 Task: Explore upcoming open houses in Coeur d'Alene, Idaho, to visit properties with a backyard pool or a home theater, and take note of the views from each property.
Action: Mouse moved to (293, 187)
Screenshot: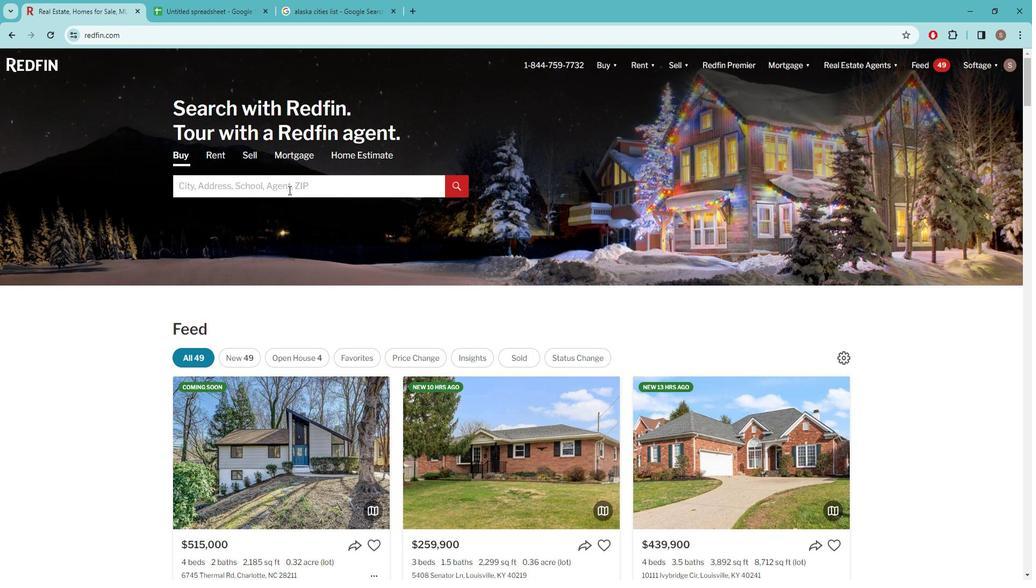 
Action: Mouse pressed left at (293, 187)
Screenshot: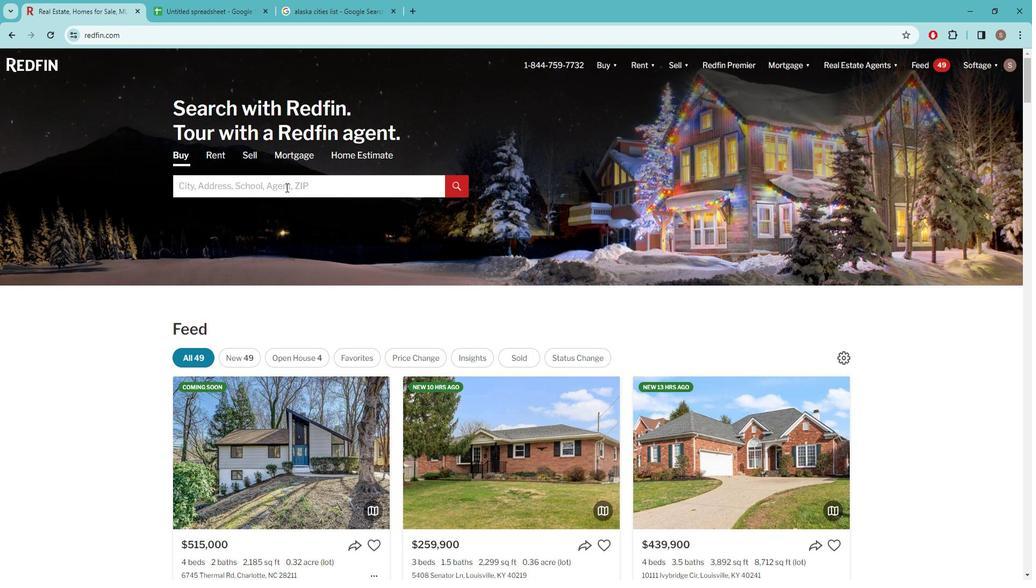 
Action: Key pressed c<Key.caps_lock>OEUR<Key.space>D'<Key.caps_lock>a<Key.caps_lock>
Screenshot: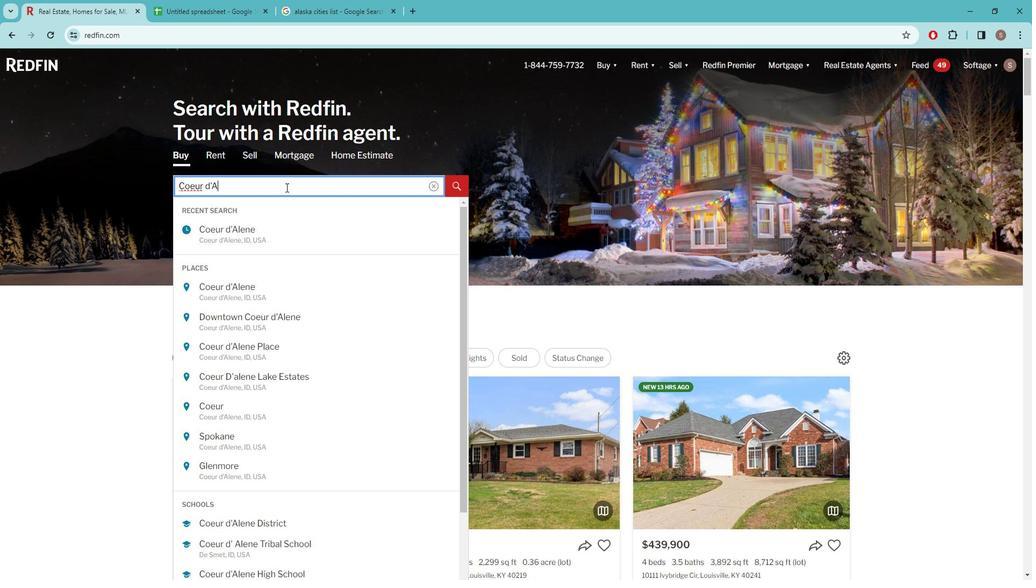 
Action: Mouse moved to (282, 232)
Screenshot: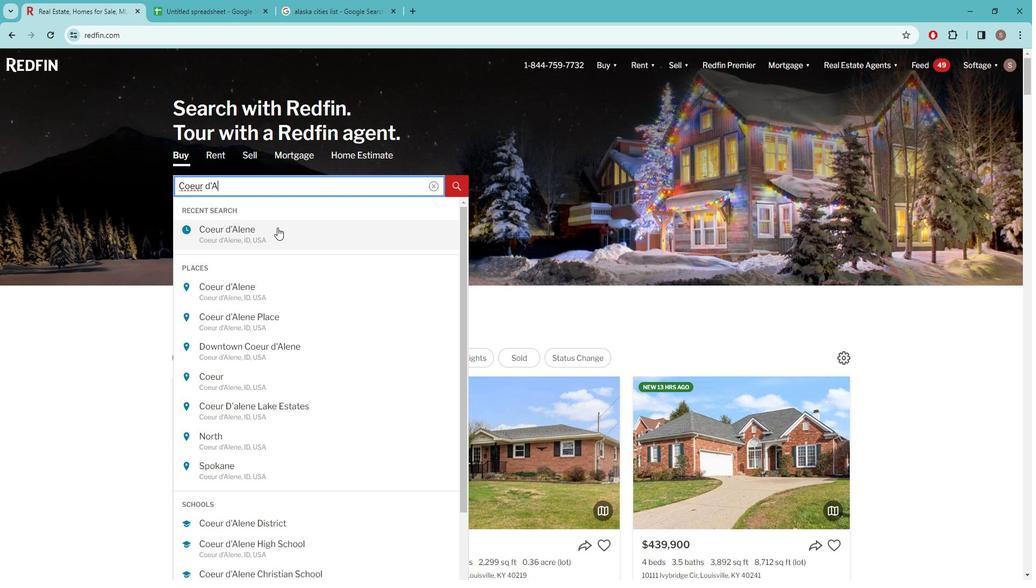 
Action: Mouse pressed left at (282, 232)
Screenshot: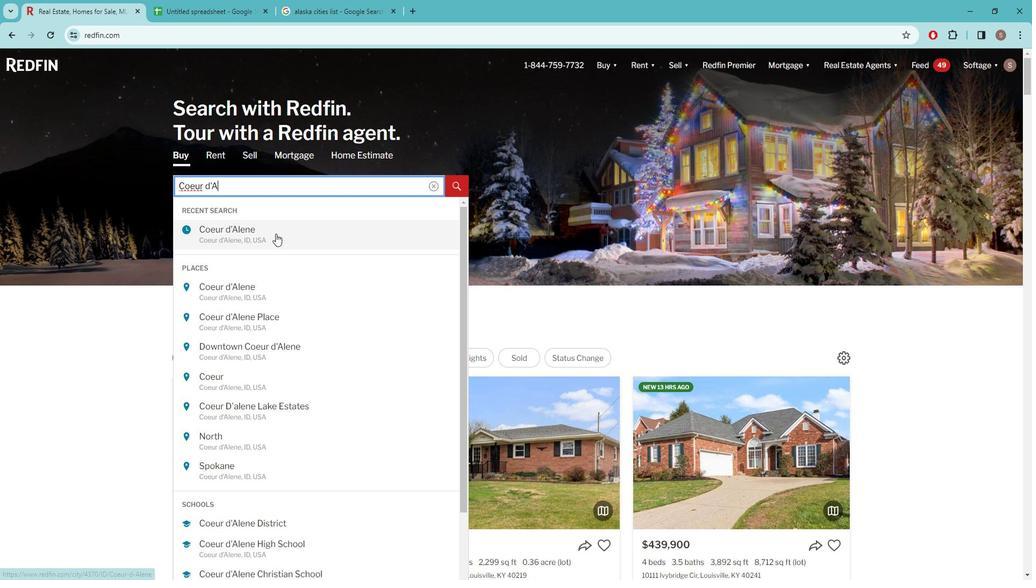 
Action: Mouse moved to (907, 136)
Screenshot: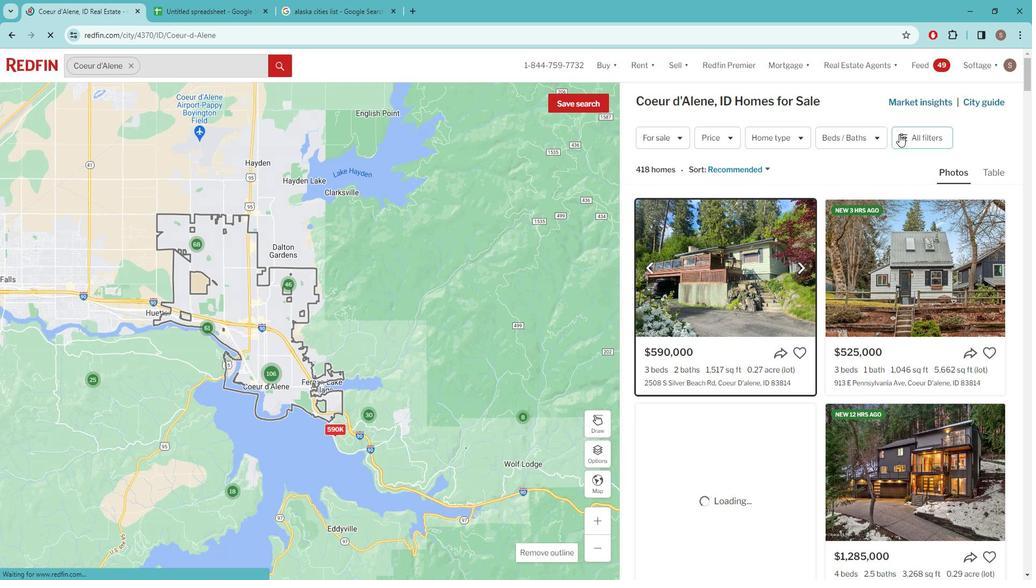 
Action: Mouse pressed left at (907, 136)
Screenshot: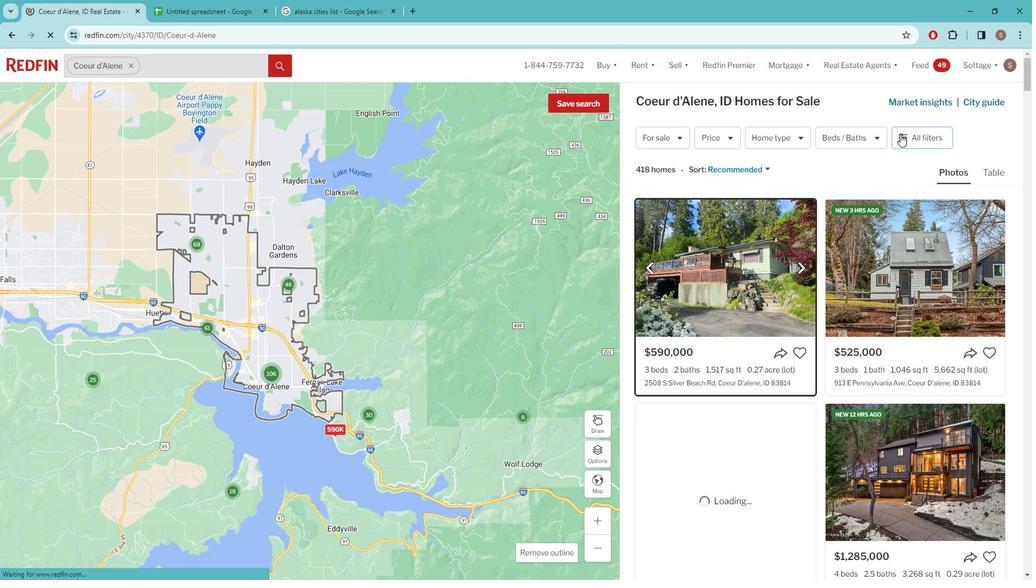 
Action: Mouse pressed left at (907, 136)
Screenshot: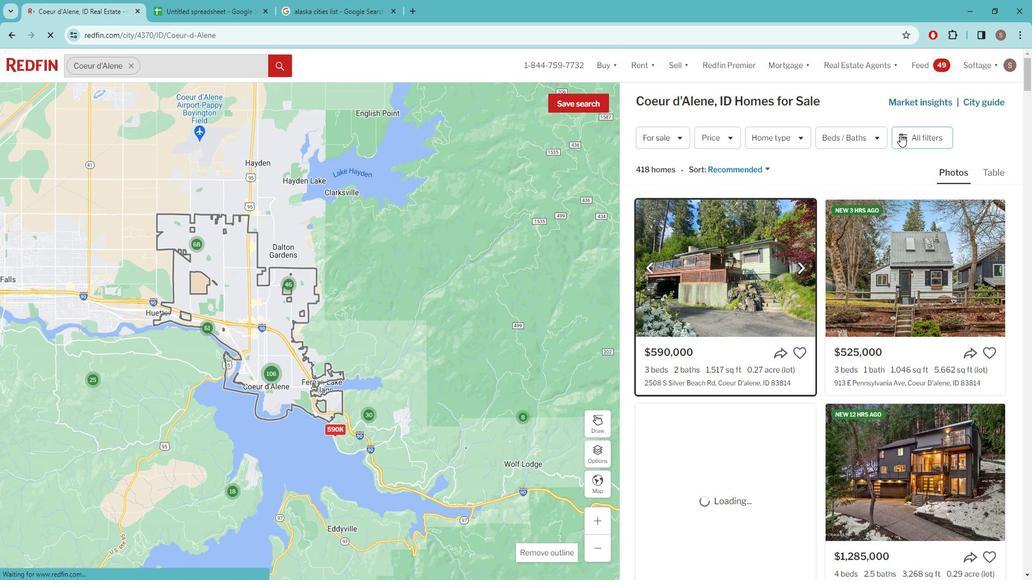 
Action: Mouse pressed left at (907, 136)
Screenshot: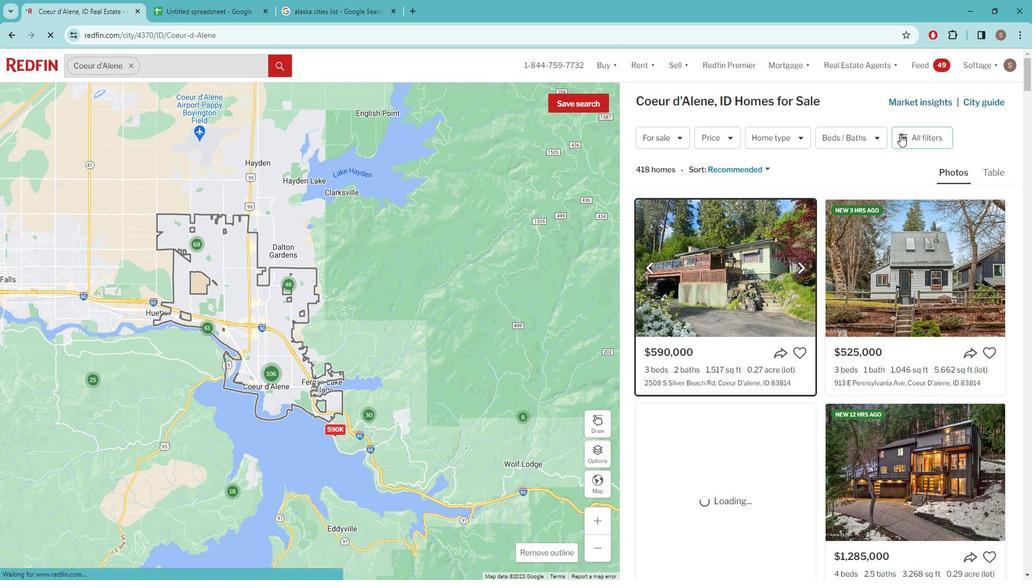 
Action: Mouse moved to (914, 136)
Screenshot: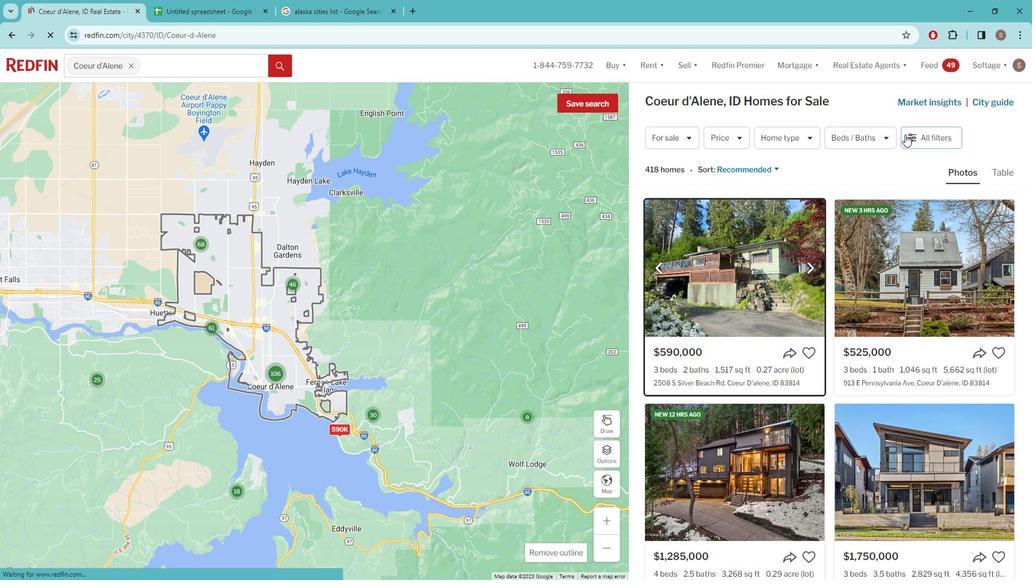 
Action: Mouse pressed left at (914, 136)
Screenshot: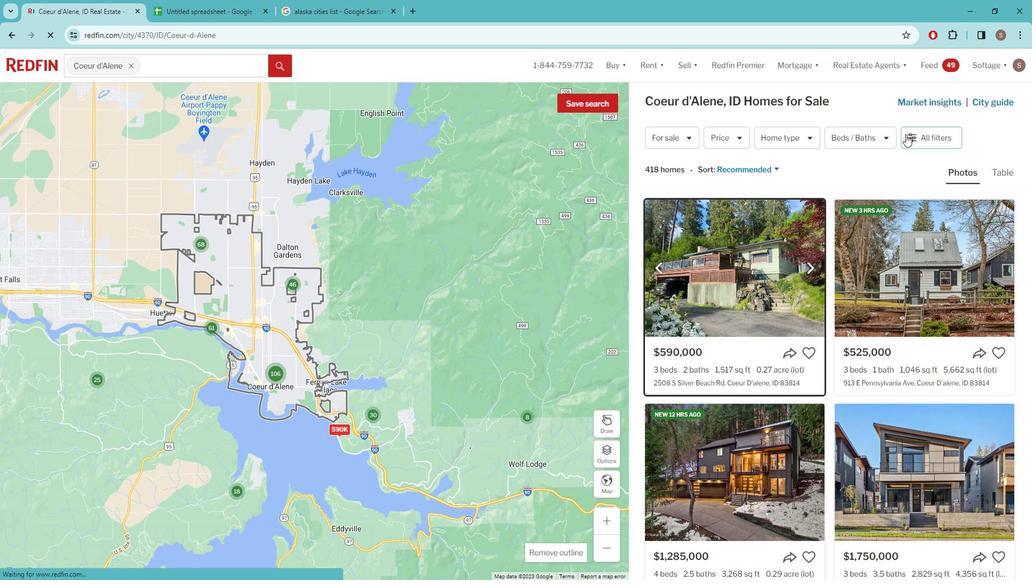 
Action: Mouse moved to (915, 136)
Screenshot: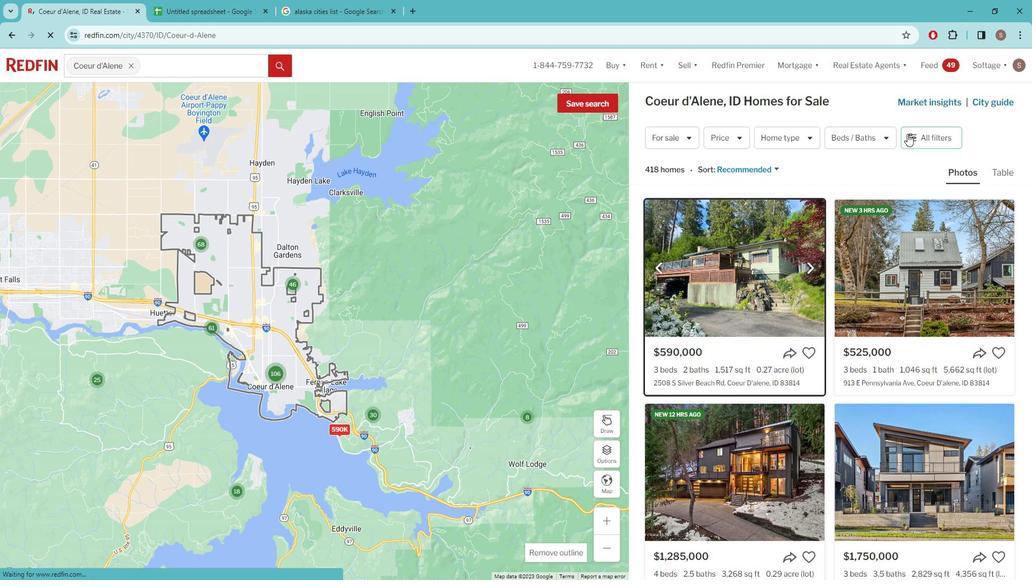 
Action: Mouse pressed left at (915, 136)
Screenshot: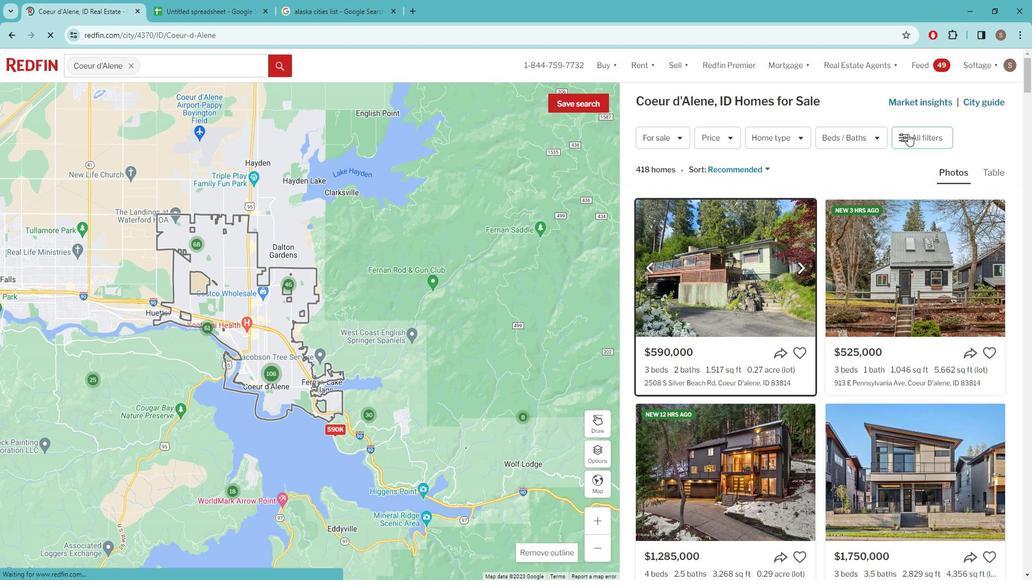 
Action: Mouse moved to (895, 168)
Screenshot: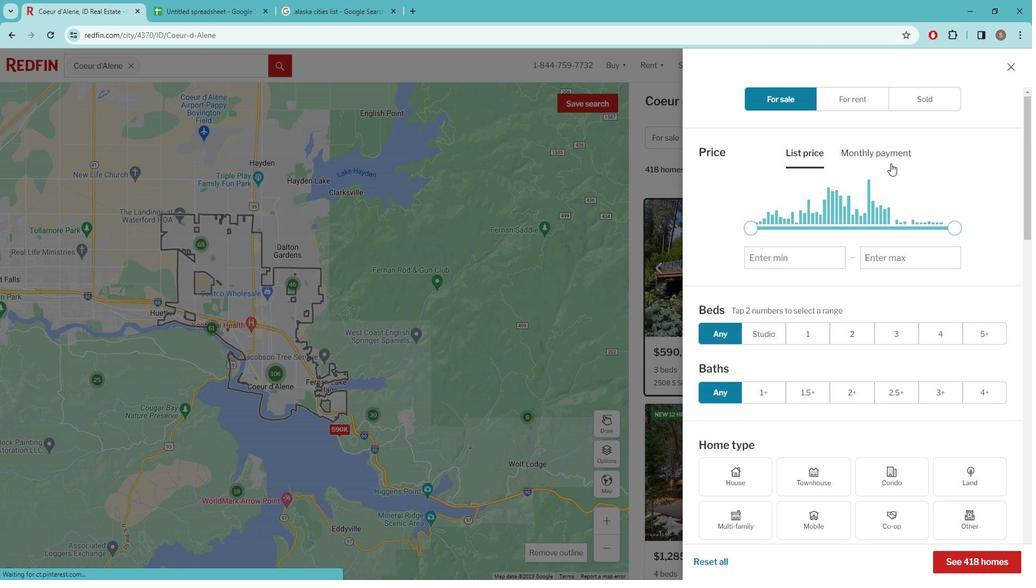 
Action: Mouse scrolled (895, 167) with delta (0, 0)
Screenshot: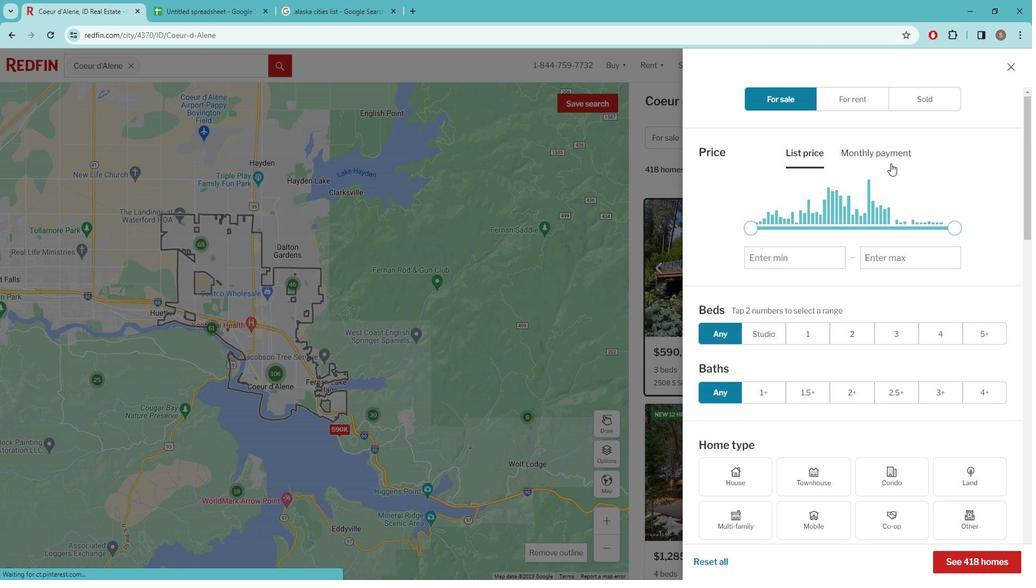
Action: Mouse moved to (894, 168)
Screenshot: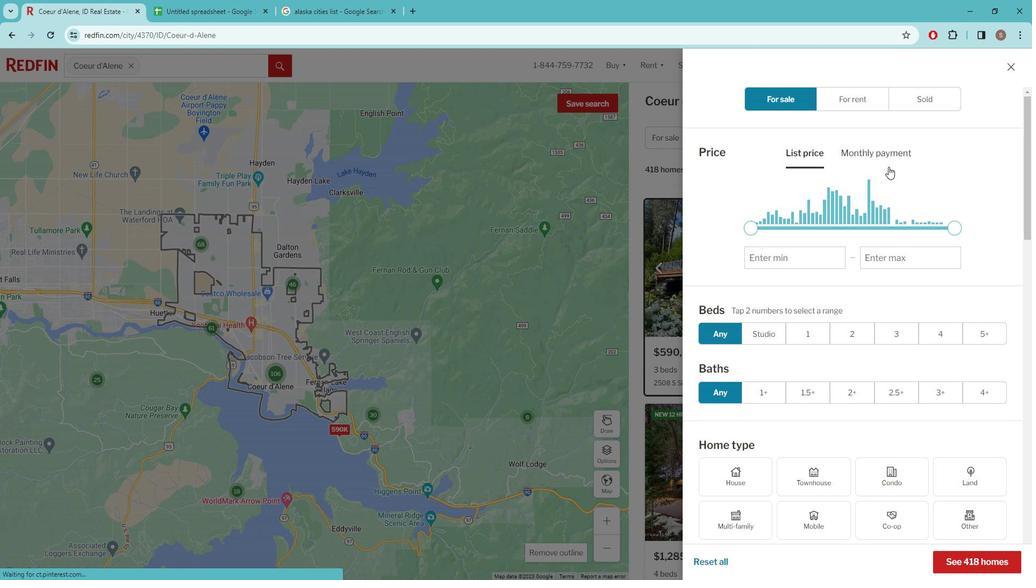 
Action: Mouse scrolled (894, 168) with delta (0, 0)
Screenshot: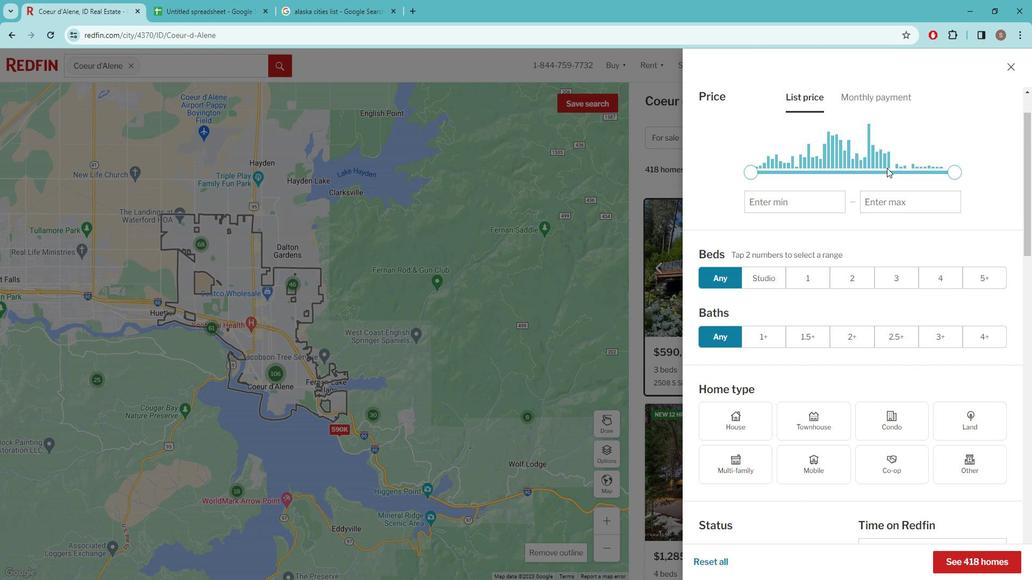 
Action: Mouse moved to (884, 180)
Screenshot: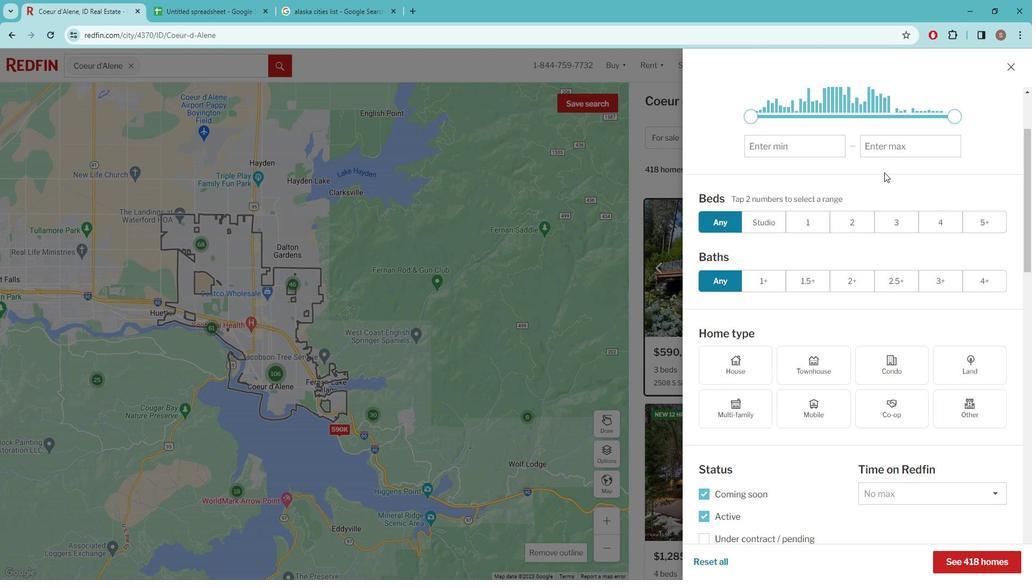 
Action: Mouse scrolled (884, 180) with delta (0, 0)
Screenshot: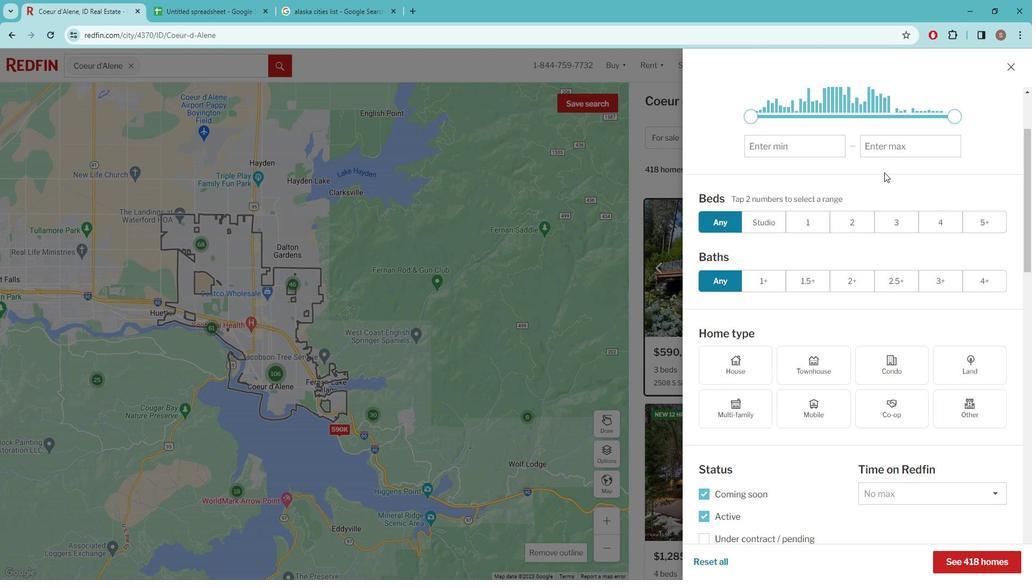 
Action: Mouse moved to (881, 183)
Screenshot: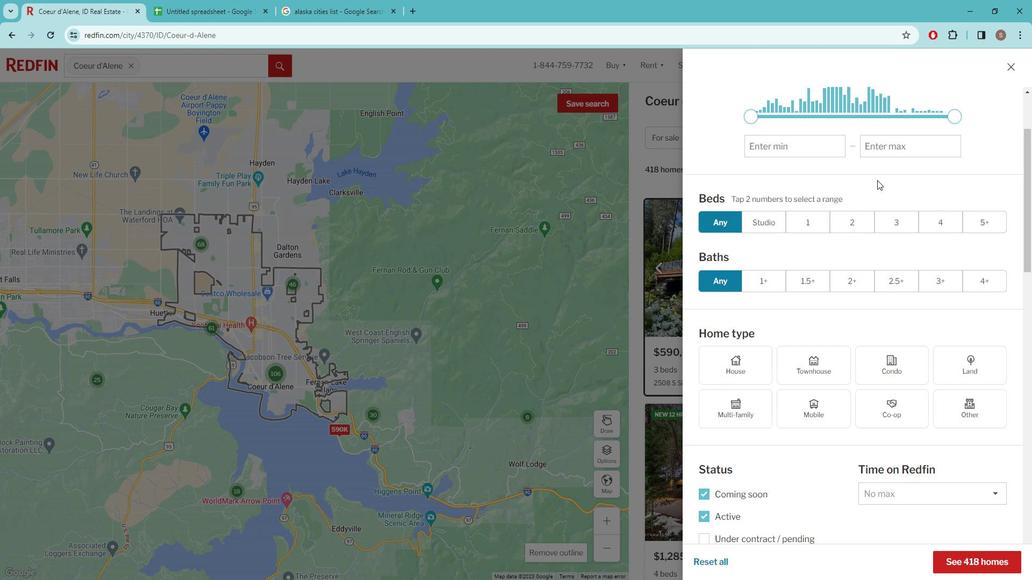 
Action: Mouse scrolled (881, 183) with delta (0, 0)
Screenshot: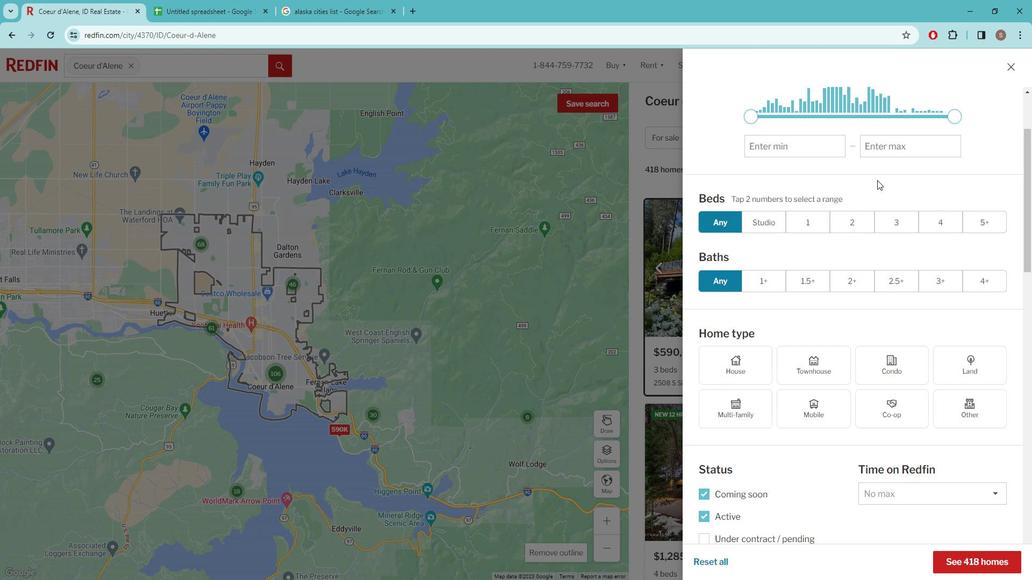 
Action: Mouse moved to (830, 226)
Screenshot: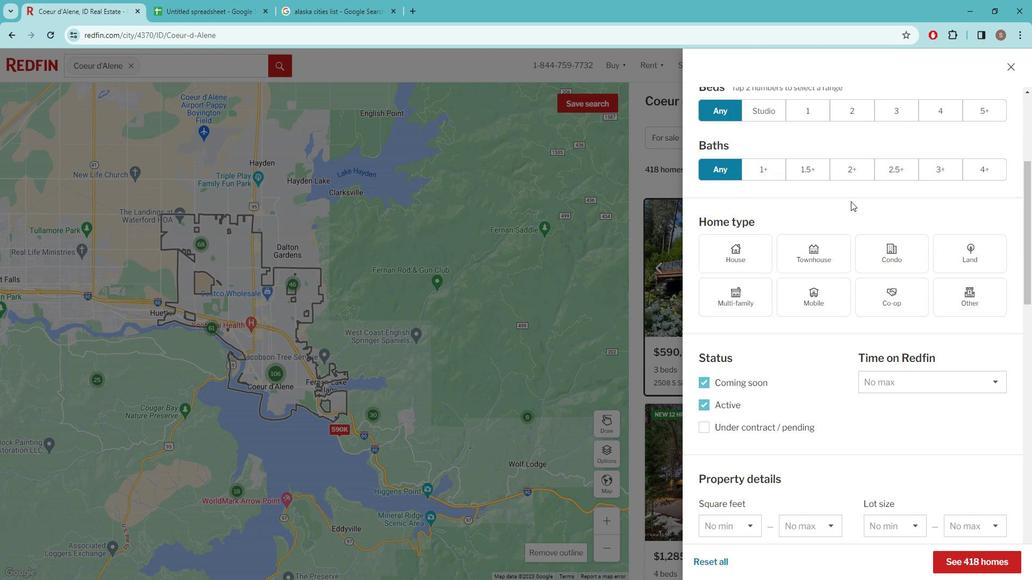 
Action: Mouse scrolled (830, 226) with delta (0, 0)
Screenshot: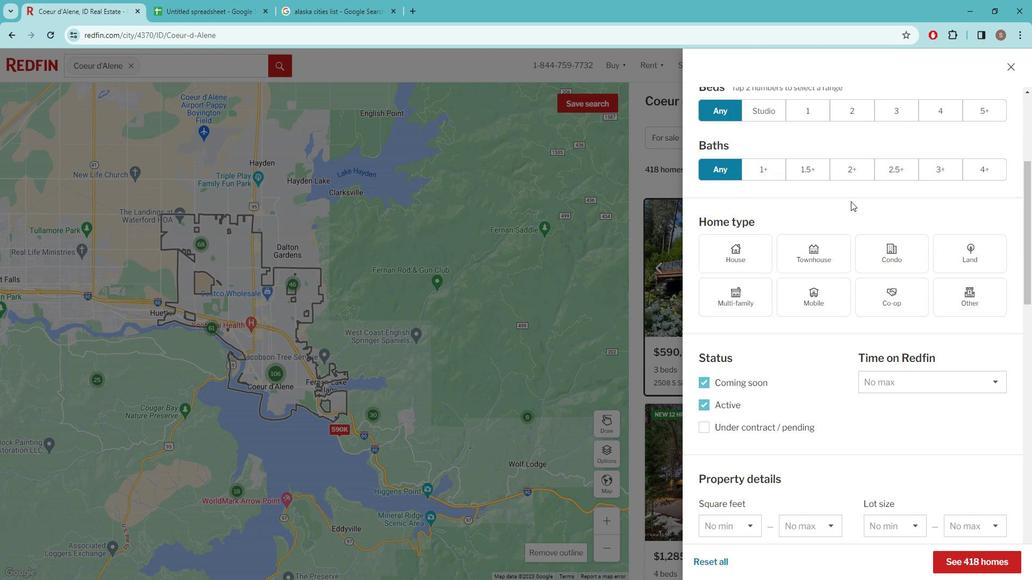 
Action: Mouse moved to (829, 229)
Screenshot: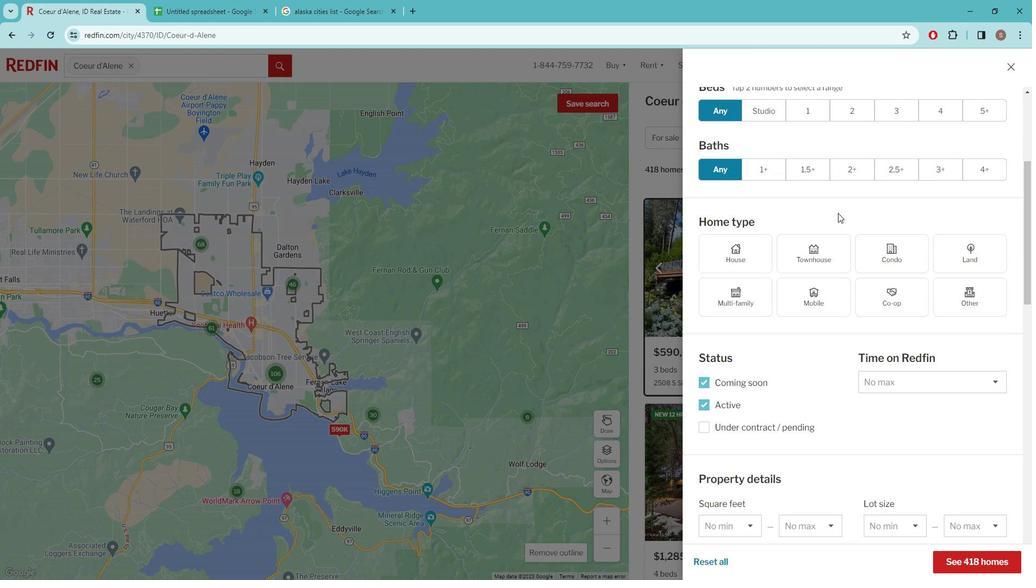 
Action: Mouse scrolled (829, 228) with delta (0, 0)
Screenshot: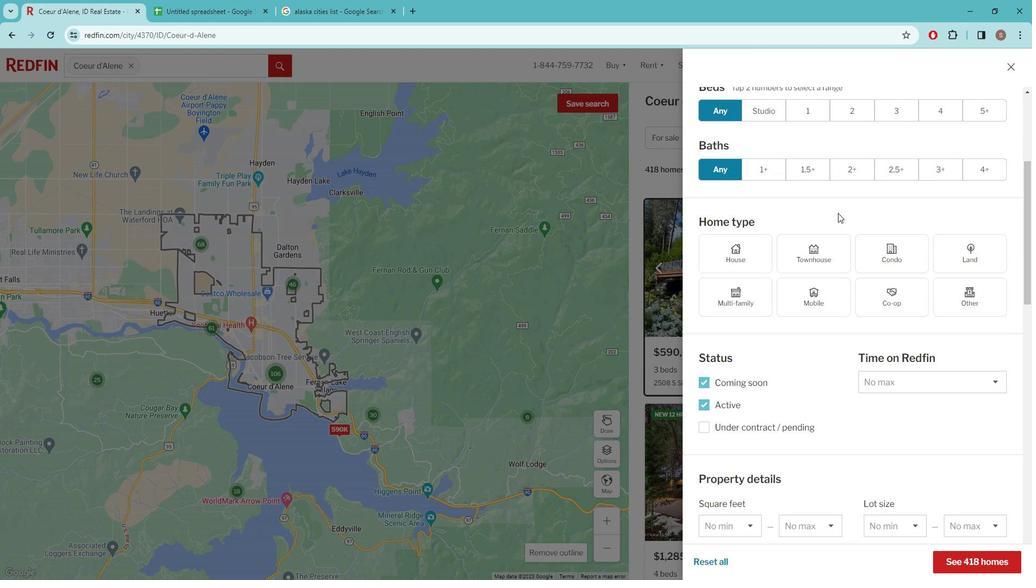 
Action: Mouse moved to (758, 272)
Screenshot: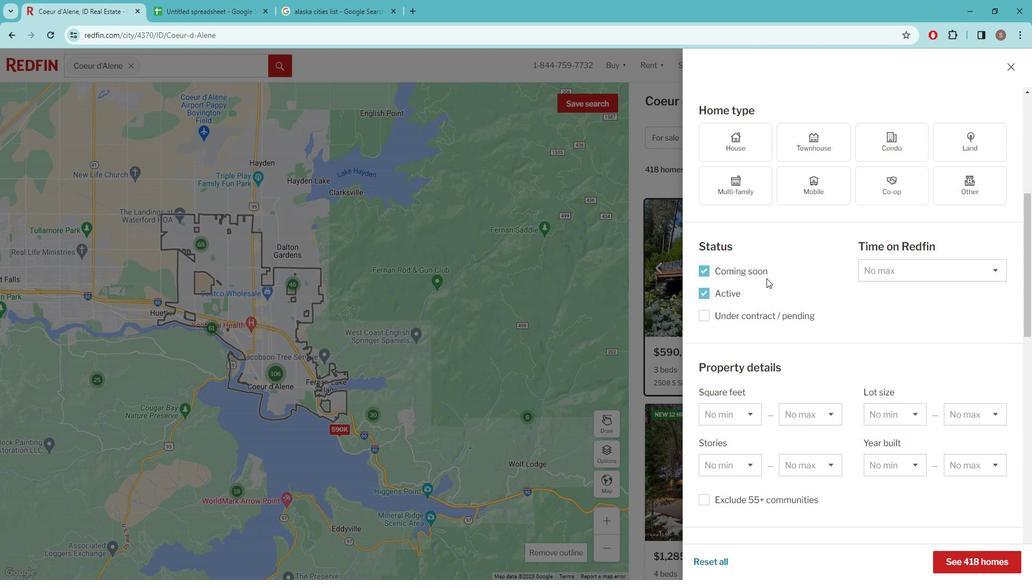 
Action: Mouse pressed left at (758, 272)
Screenshot: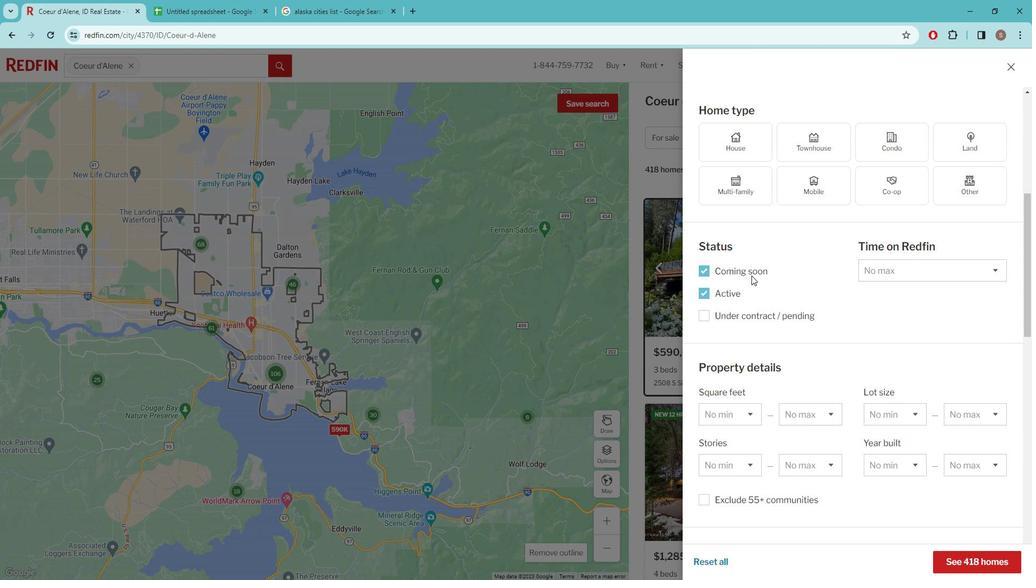 
Action: Mouse pressed left at (758, 272)
Screenshot: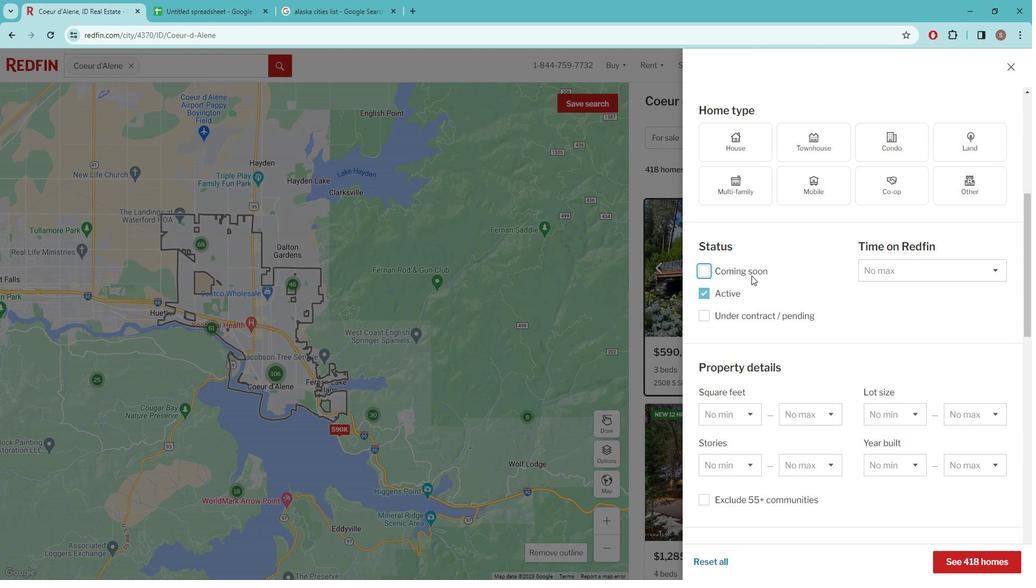 
Action: Mouse scrolled (758, 272) with delta (0, 0)
Screenshot: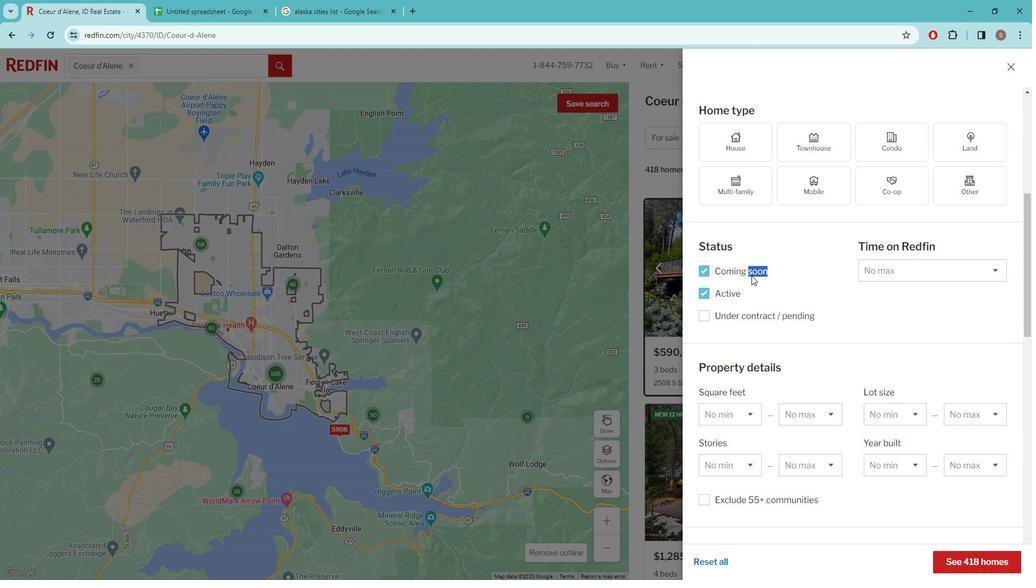 
Action: Mouse scrolled (758, 272) with delta (0, 0)
Screenshot: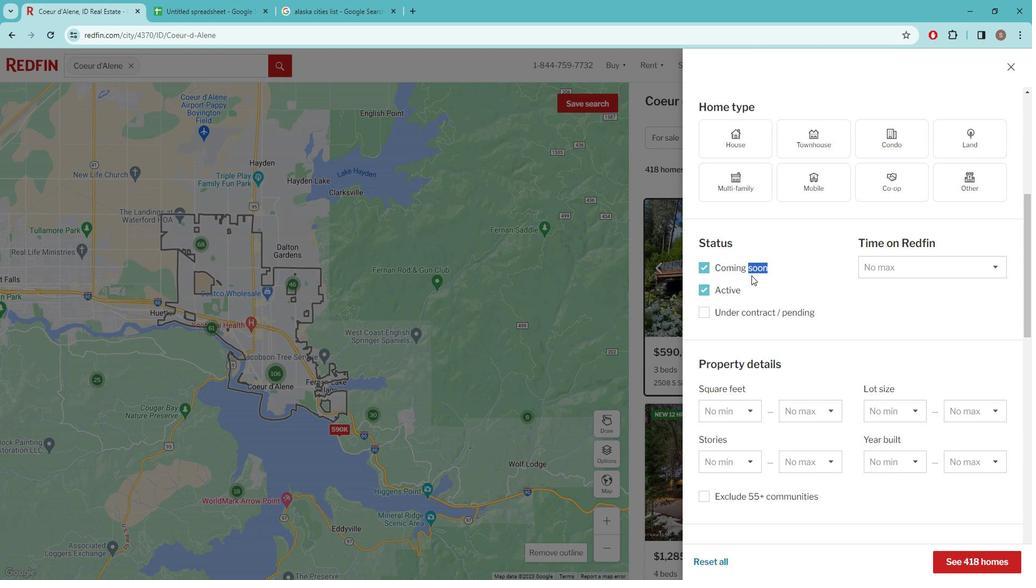 
Action: Mouse moved to (758, 272)
Screenshot: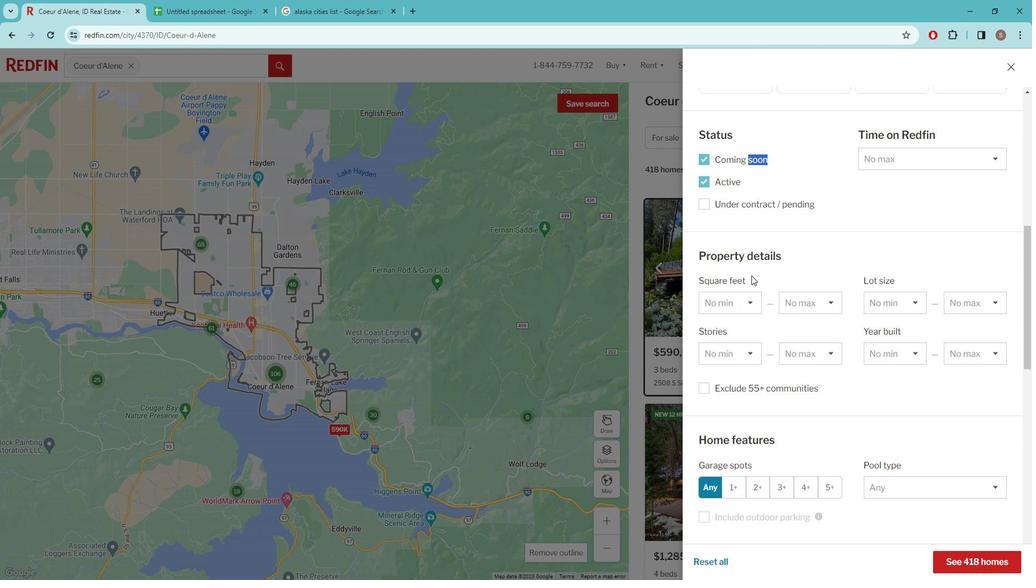 
Action: Mouse scrolled (758, 272) with delta (0, 0)
Screenshot: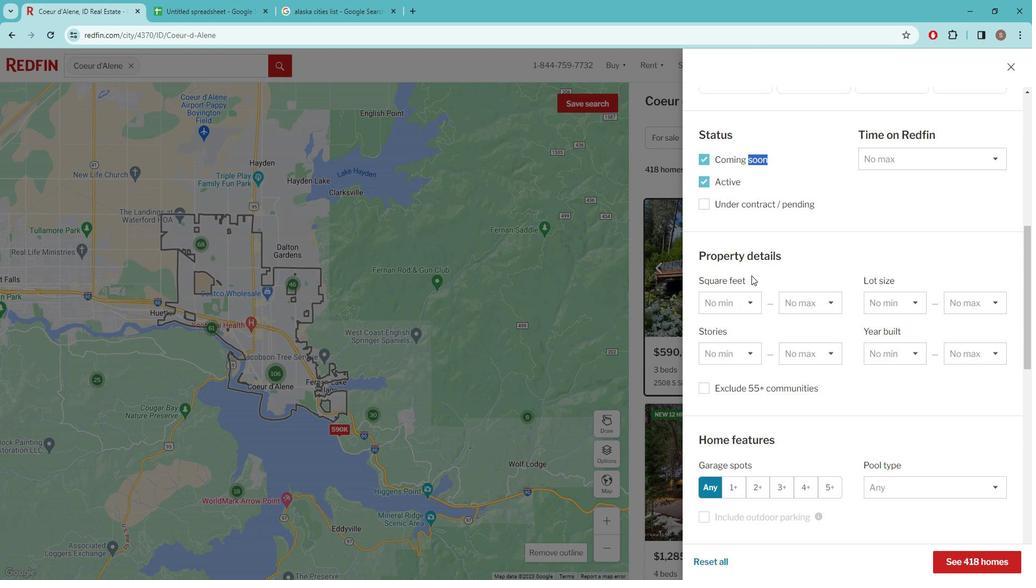 
Action: Mouse scrolled (758, 272) with delta (0, 0)
Screenshot: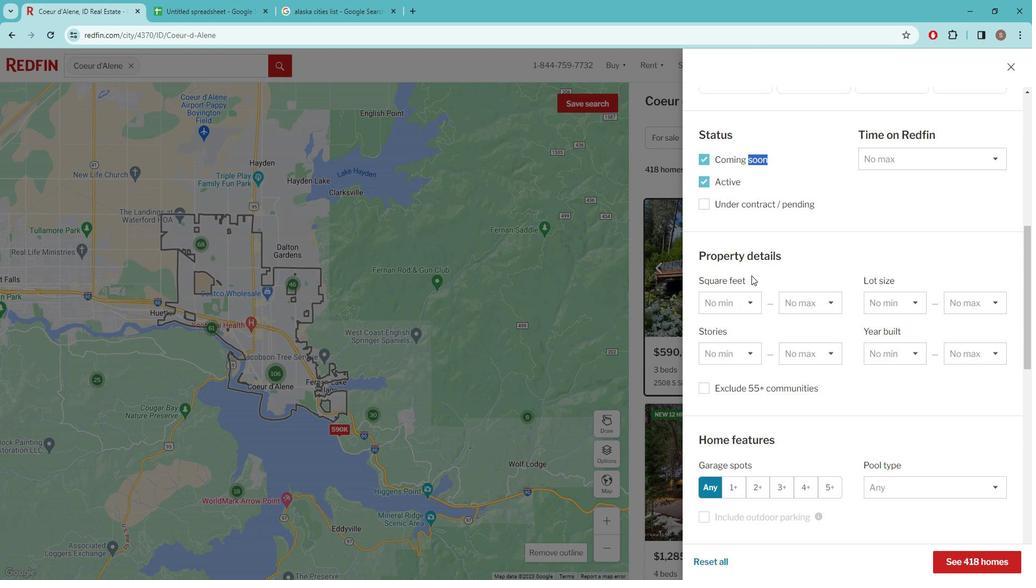 
Action: Mouse moved to (822, 270)
Screenshot: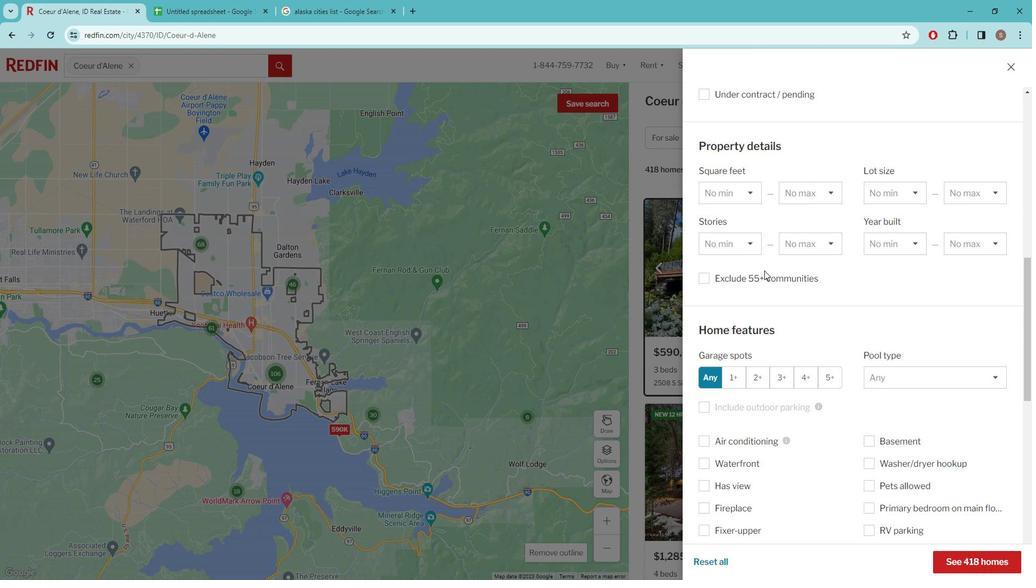 
Action: Mouse scrolled (822, 269) with delta (0, 0)
Screenshot: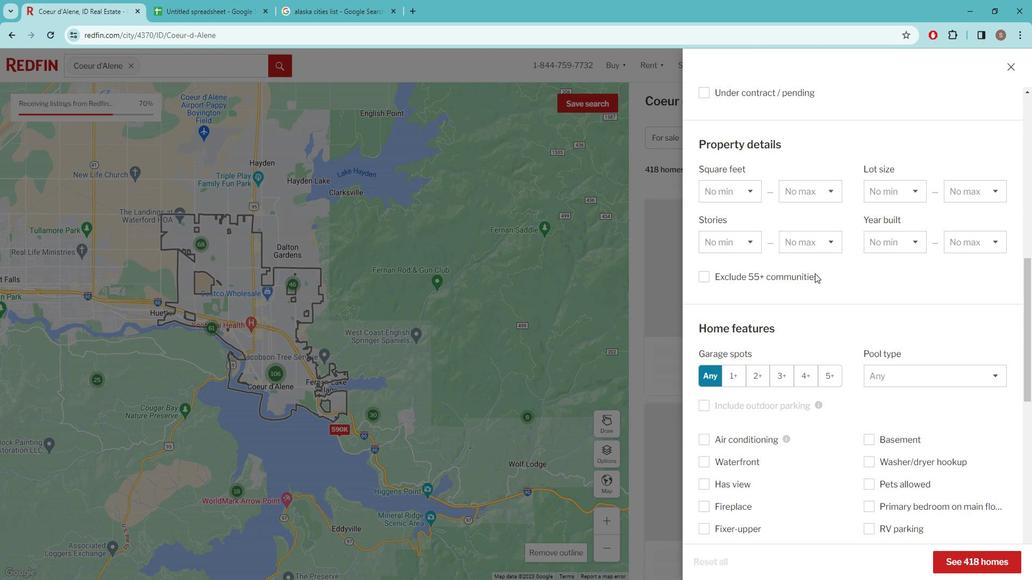 
Action: Mouse scrolled (822, 269) with delta (0, 0)
Screenshot: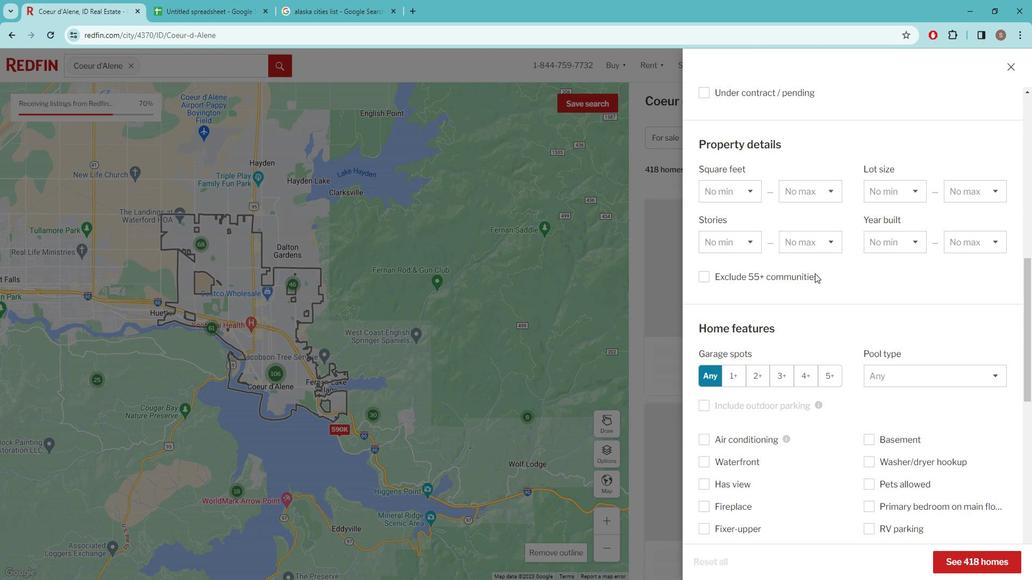 
Action: Mouse moved to (822, 271)
Screenshot: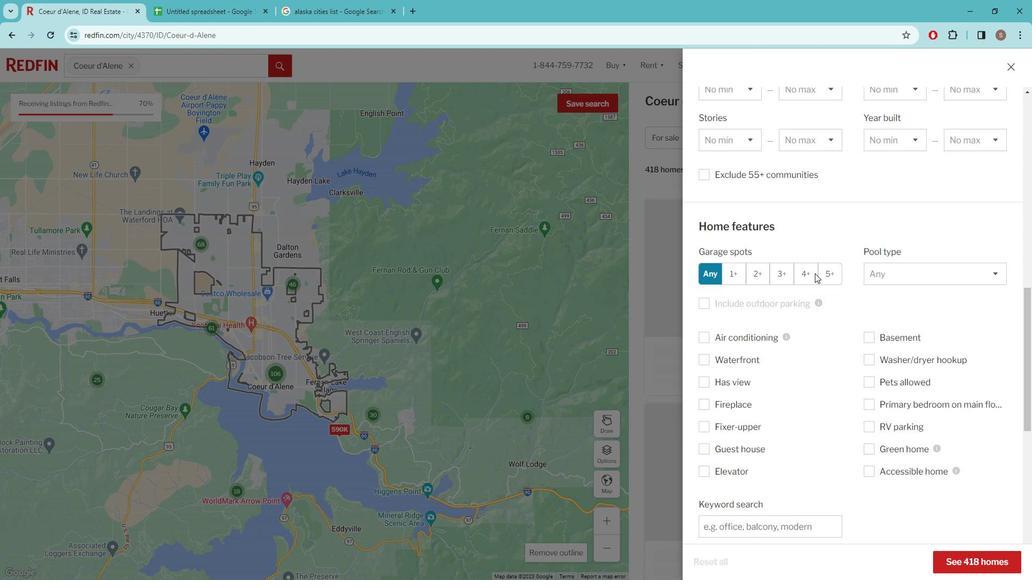
Action: Mouse scrolled (822, 270) with delta (0, 0)
Screenshot: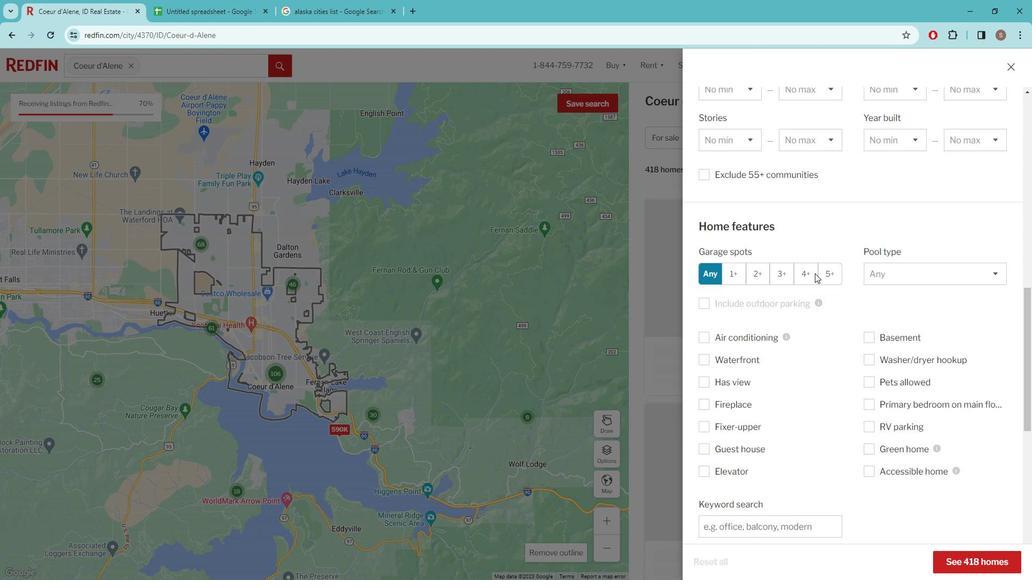 
Action: Mouse moved to (817, 278)
Screenshot: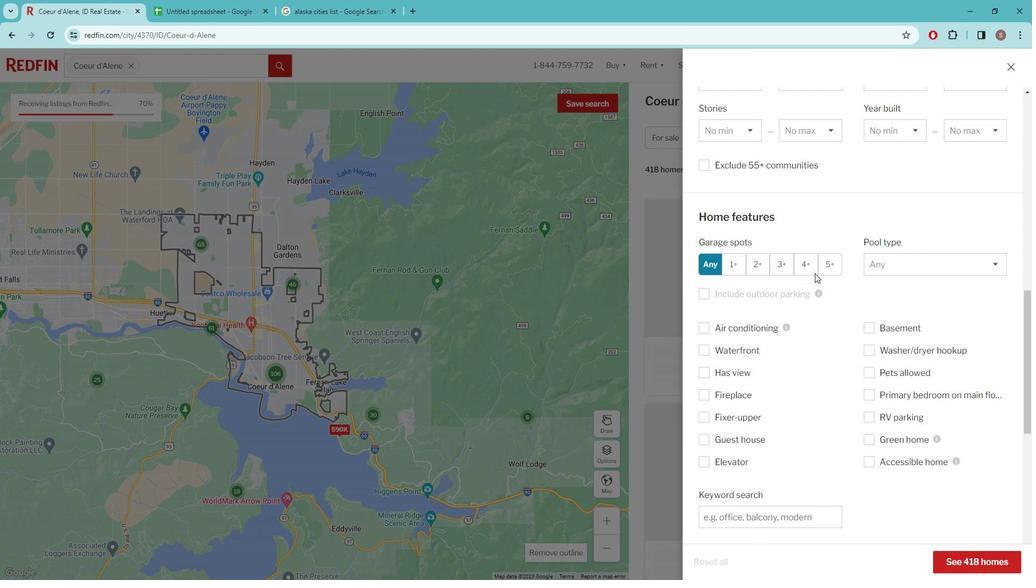 
Action: Mouse scrolled (817, 277) with delta (0, 0)
Screenshot: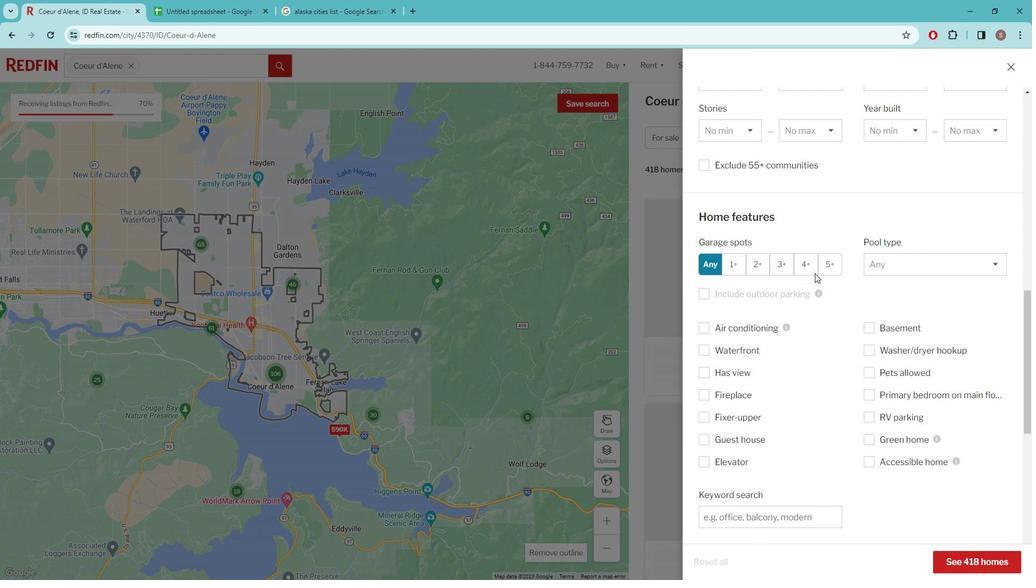 
Action: Mouse moved to (767, 396)
Screenshot: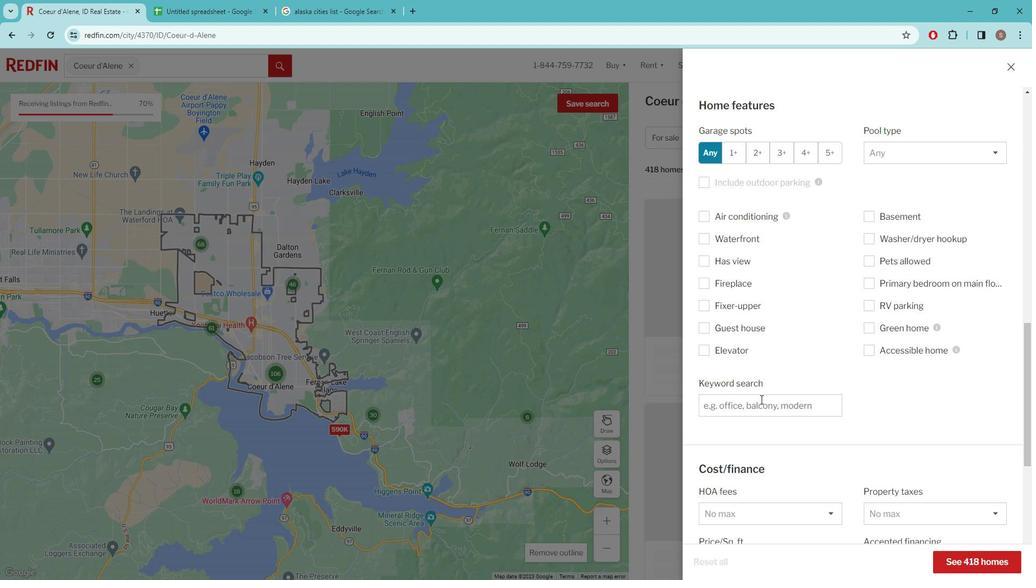
Action: Mouse pressed left at (767, 396)
Screenshot: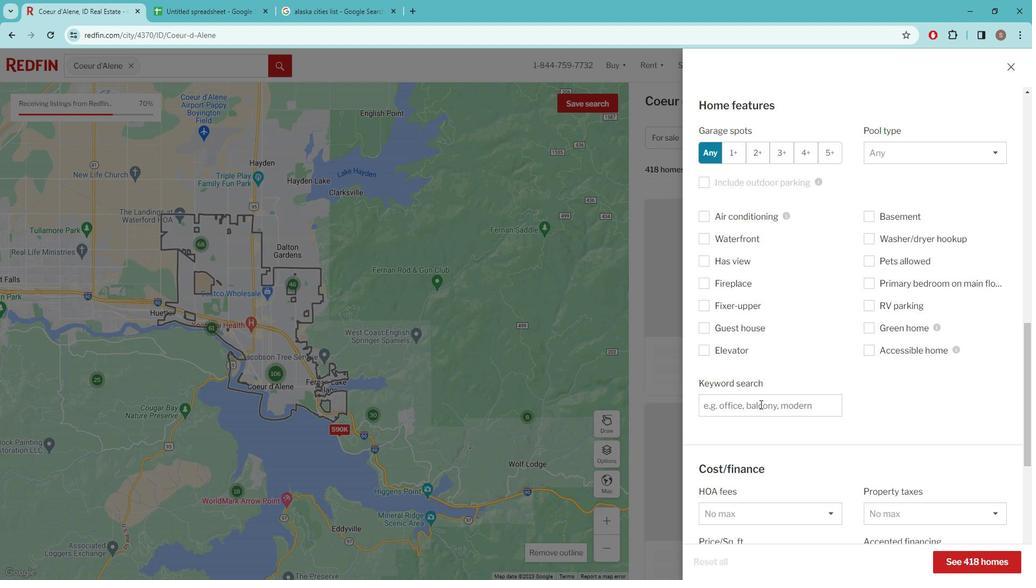 
Action: Key pressed BACKYARD<Key.space>POOL<Key.space>
Screenshot: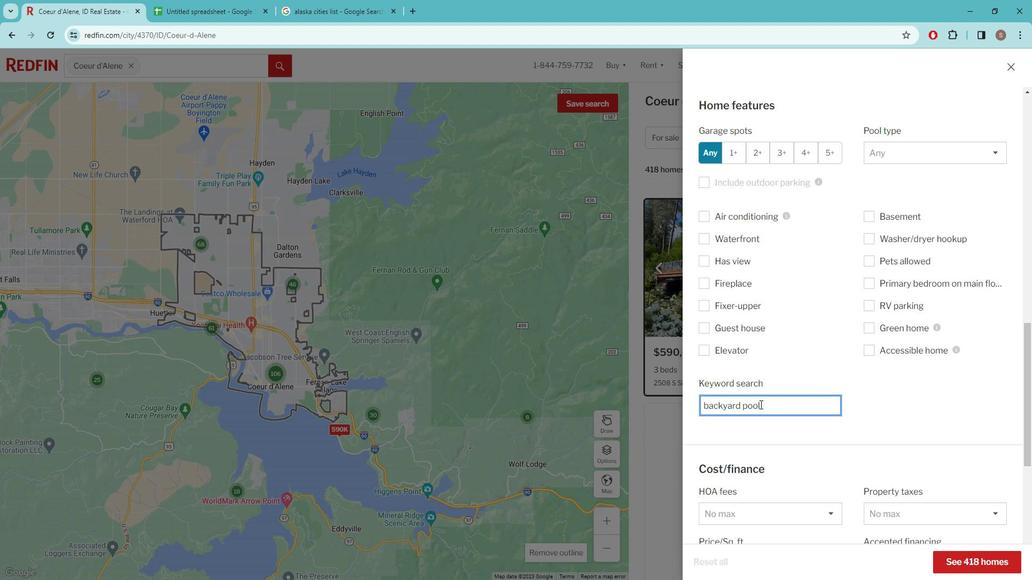 
Action: Mouse scrolled (767, 396) with delta (0, 0)
Screenshot: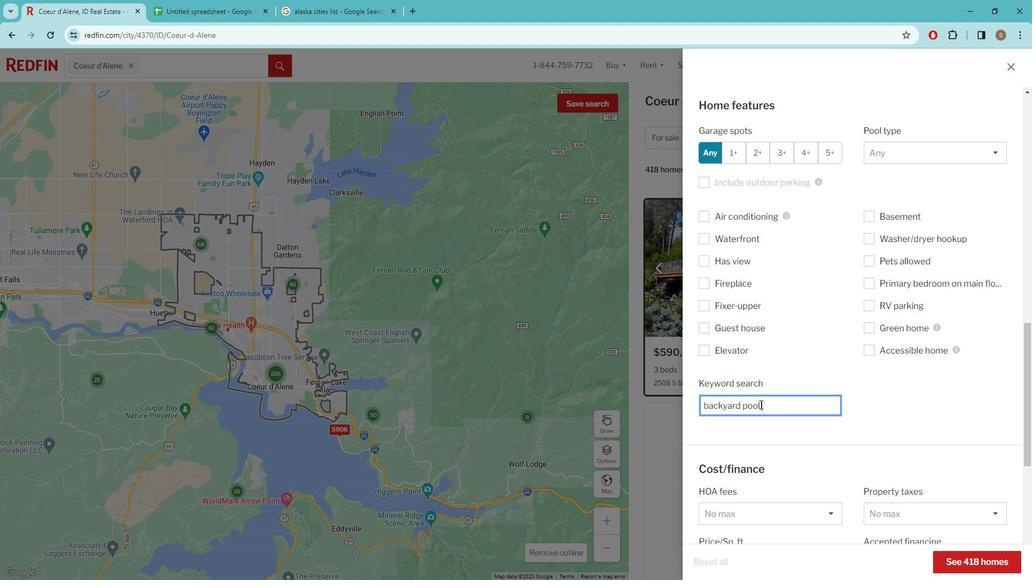 
Action: Mouse scrolled (767, 396) with delta (0, 0)
Screenshot: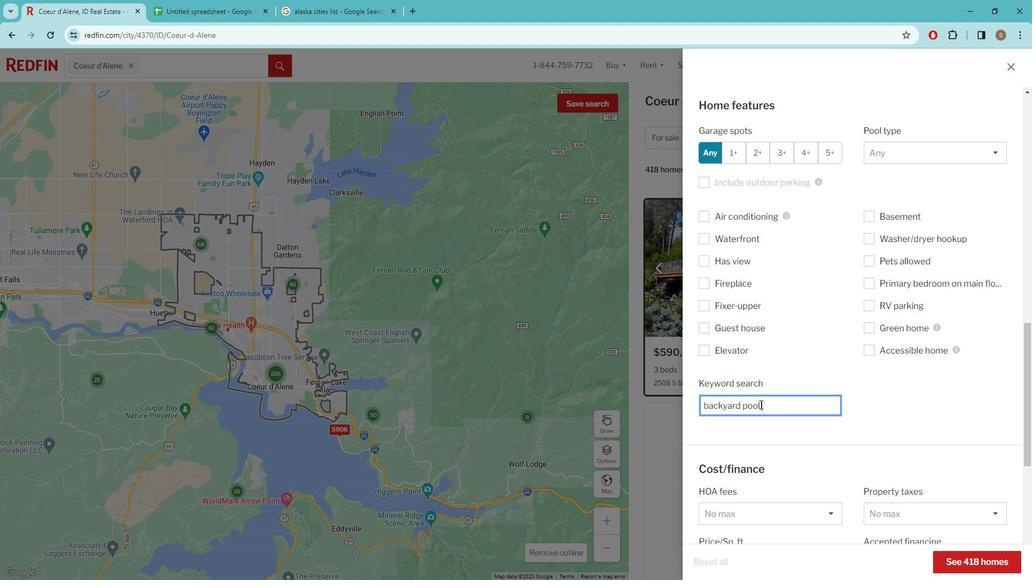
Action: Mouse scrolled (767, 396) with delta (0, 0)
Screenshot: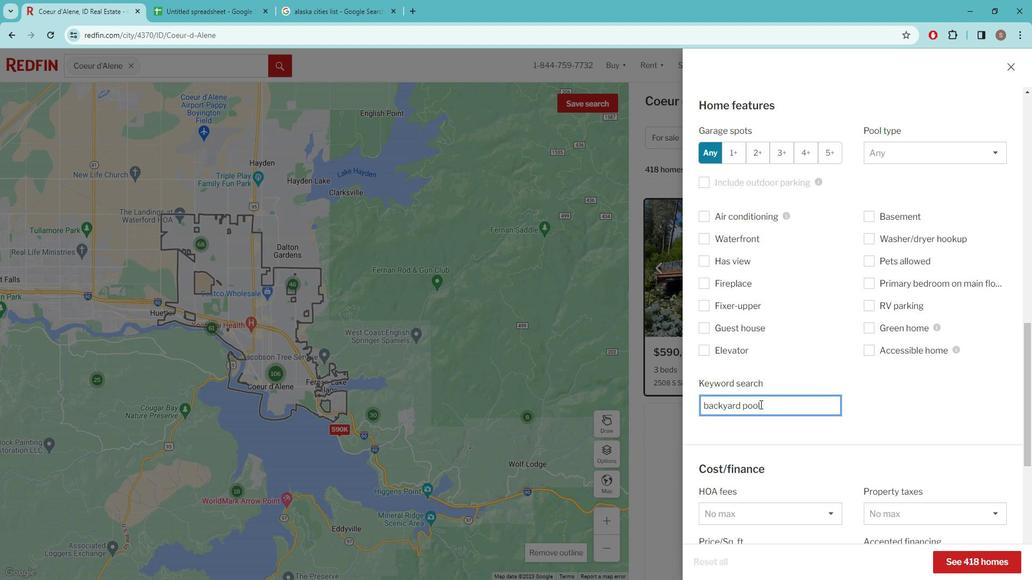 
Action: Mouse scrolled (767, 396) with delta (0, 0)
Screenshot: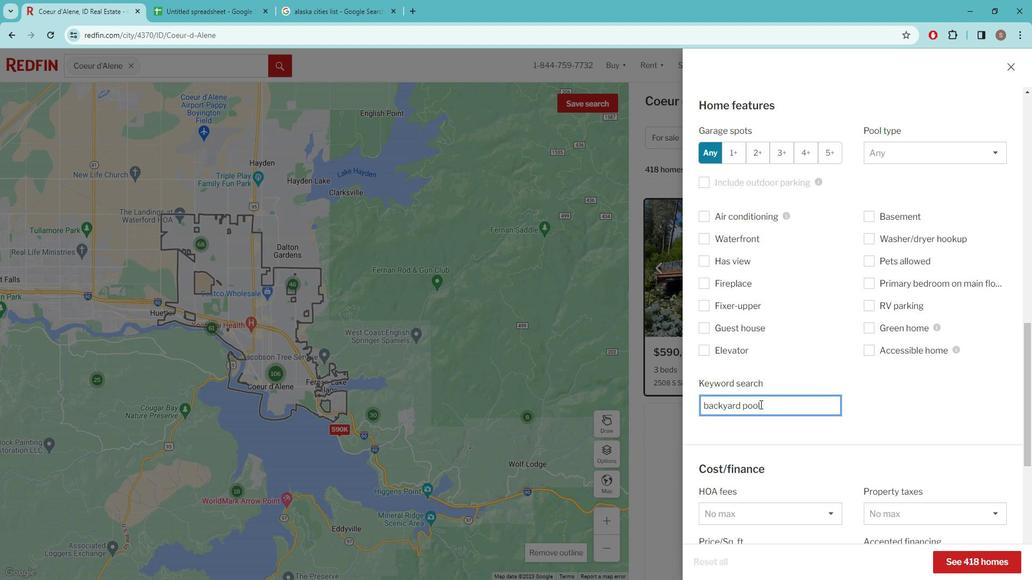 
Action: Mouse scrolled (767, 396) with delta (0, 0)
Screenshot: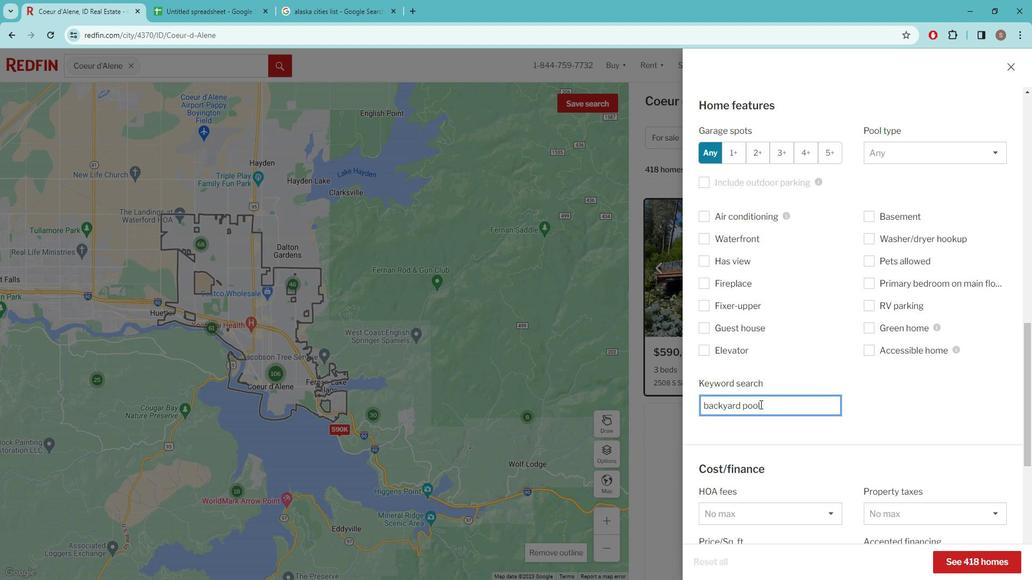 
Action: Mouse scrolled (767, 396) with delta (0, 0)
Screenshot: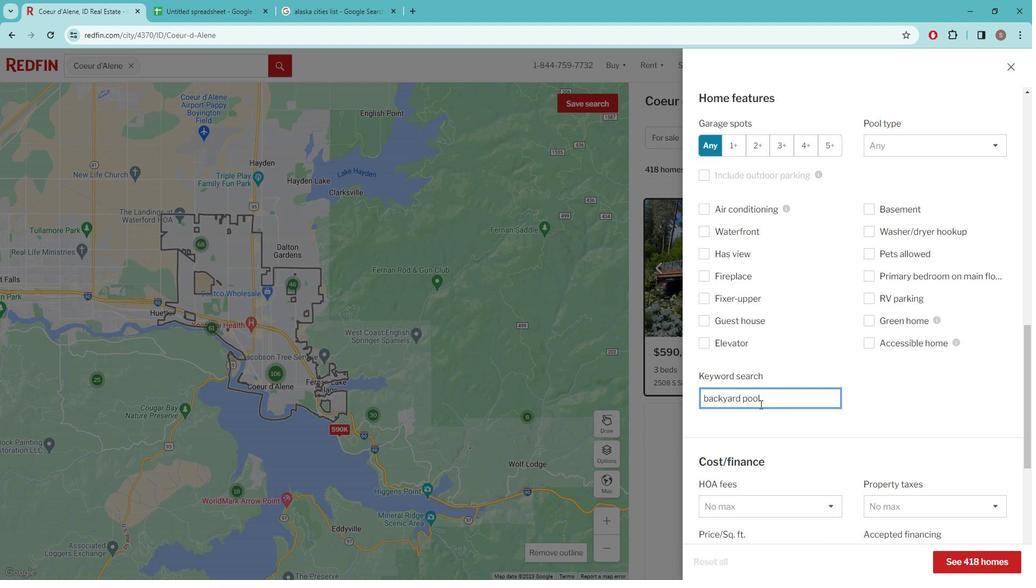 
Action: Mouse moved to (717, 426)
Screenshot: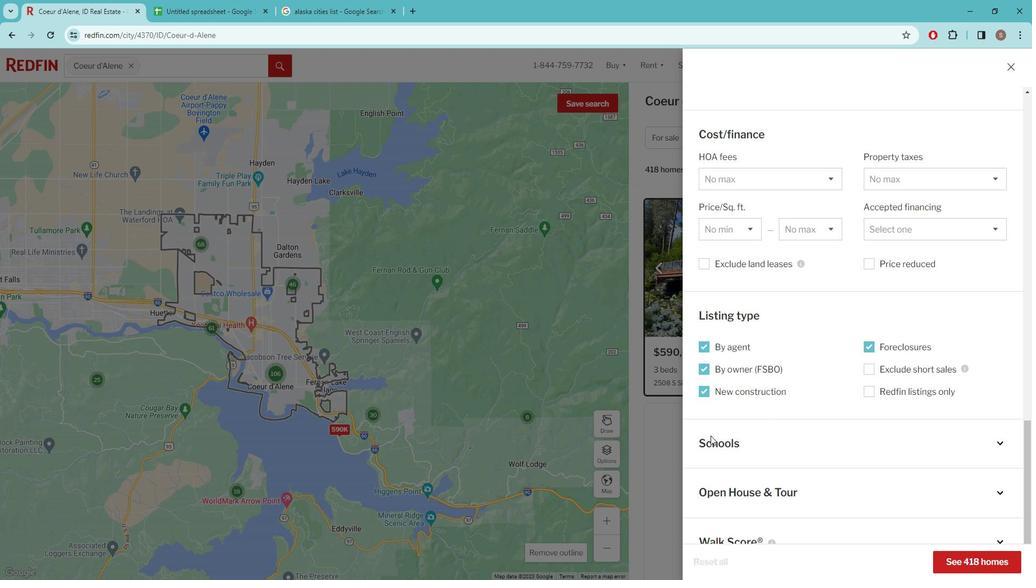 
Action: Mouse scrolled (717, 426) with delta (0, 0)
Screenshot: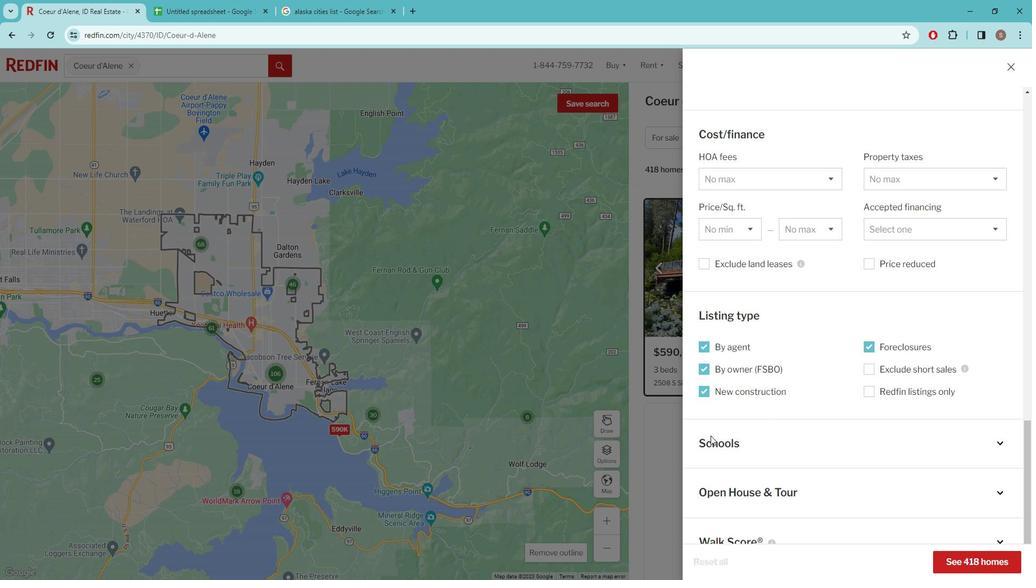
Action: Mouse moved to (718, 426)
Screenshot: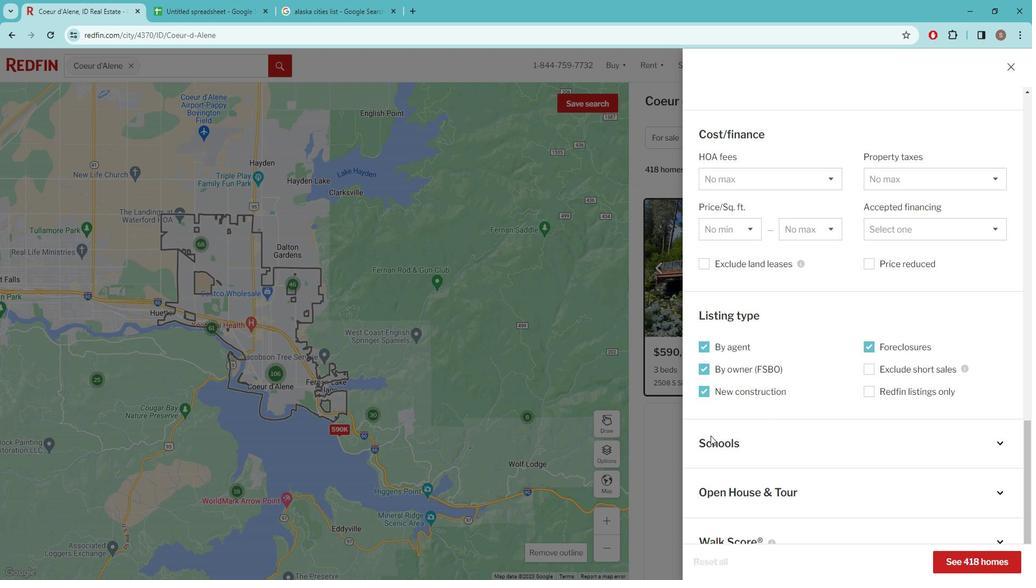 
Action: Mouse scrolled (718, 426) with delta (0, 0)
Screenshot: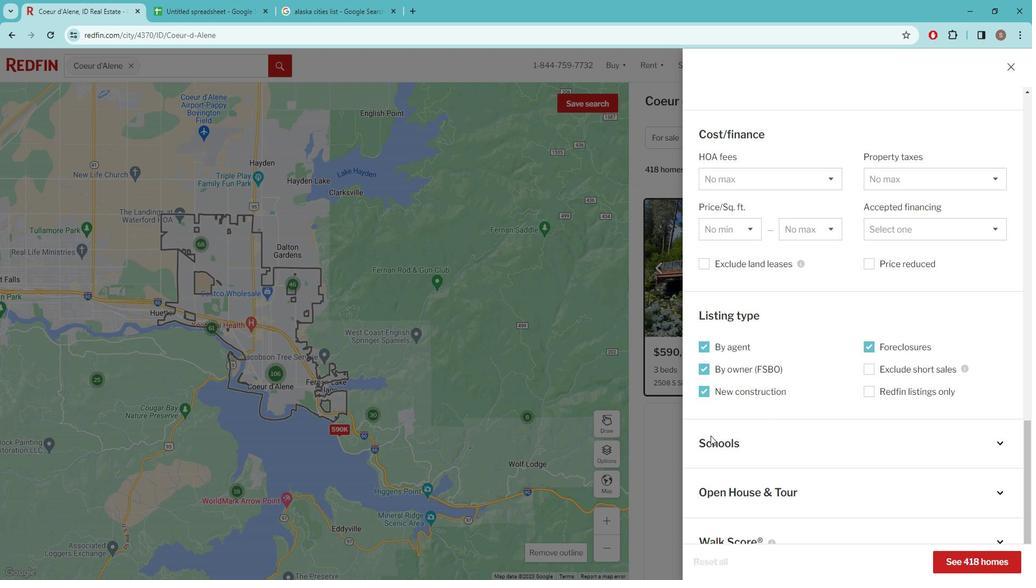 
Action: Mouse scrolled (718, 426) with delta (0, 0)
Screenshot: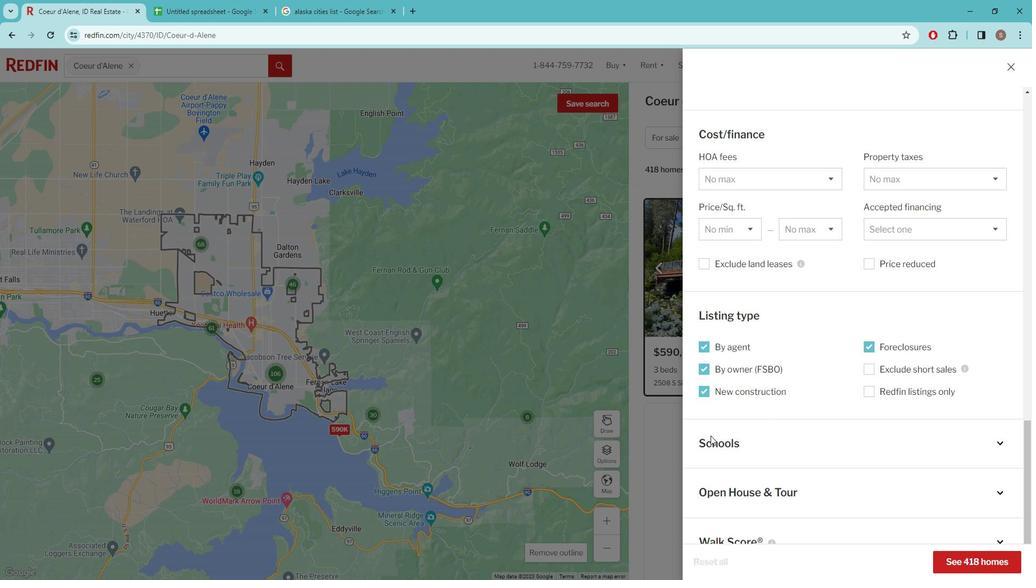 
Action: Mouse scrolled (718, 426) with delta (0, 0)
Screenshot: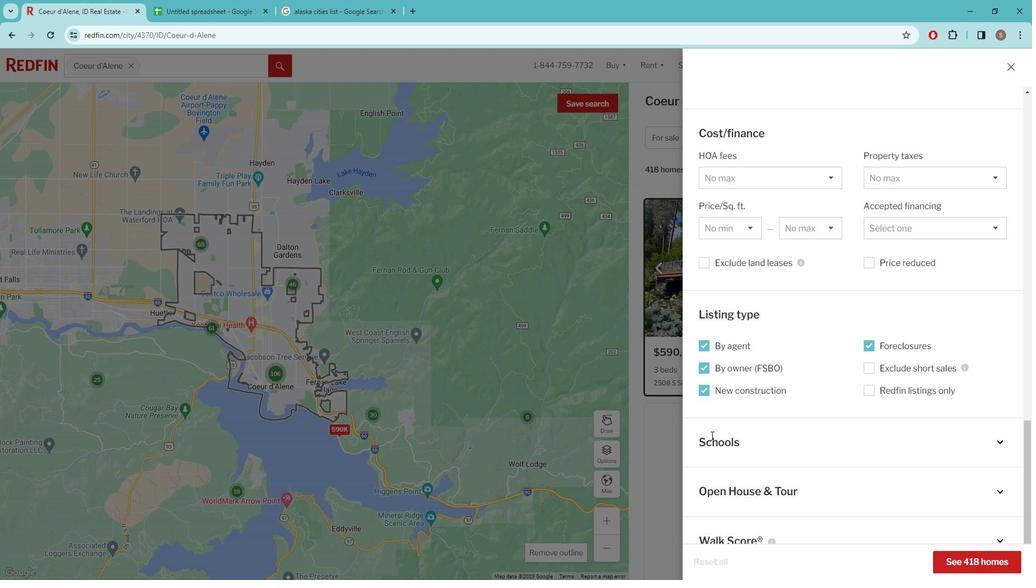 
Action: Mouse moved to (732, 456)
Screenshot: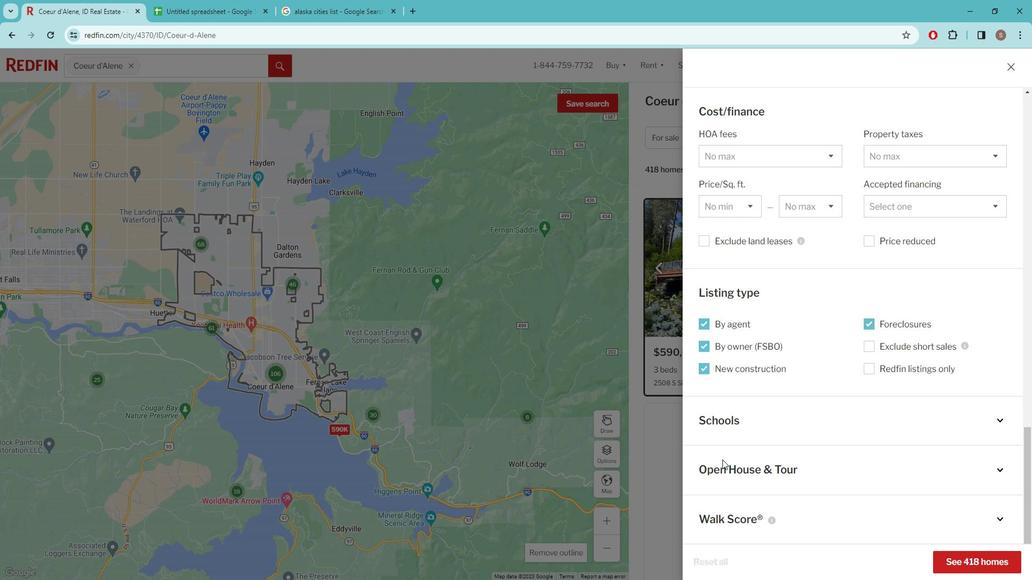 
Action: Mouse pressed left at (732, 456)
Screenshot: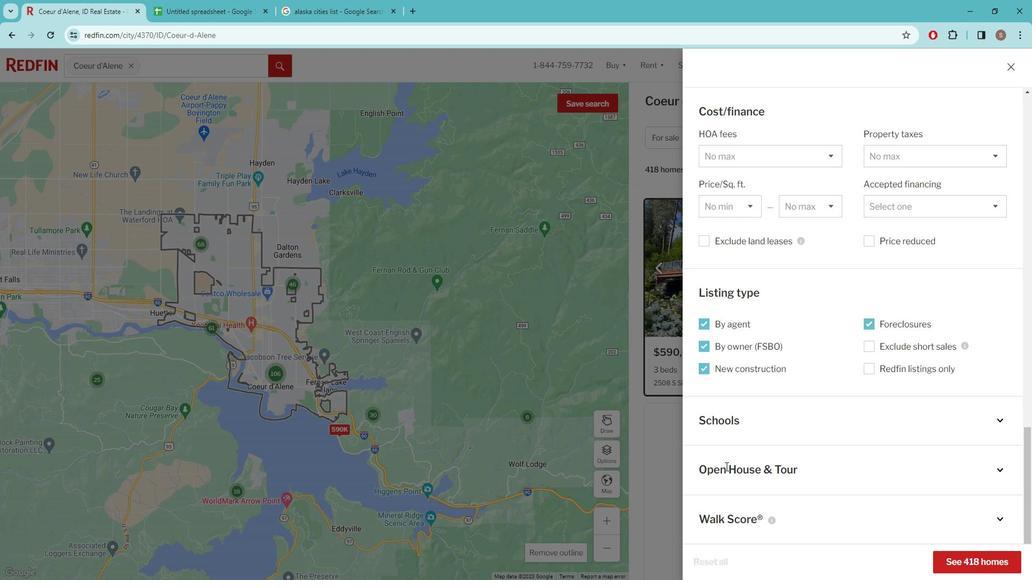 
Action: Mouse moved to (728, 457)
Screenshot: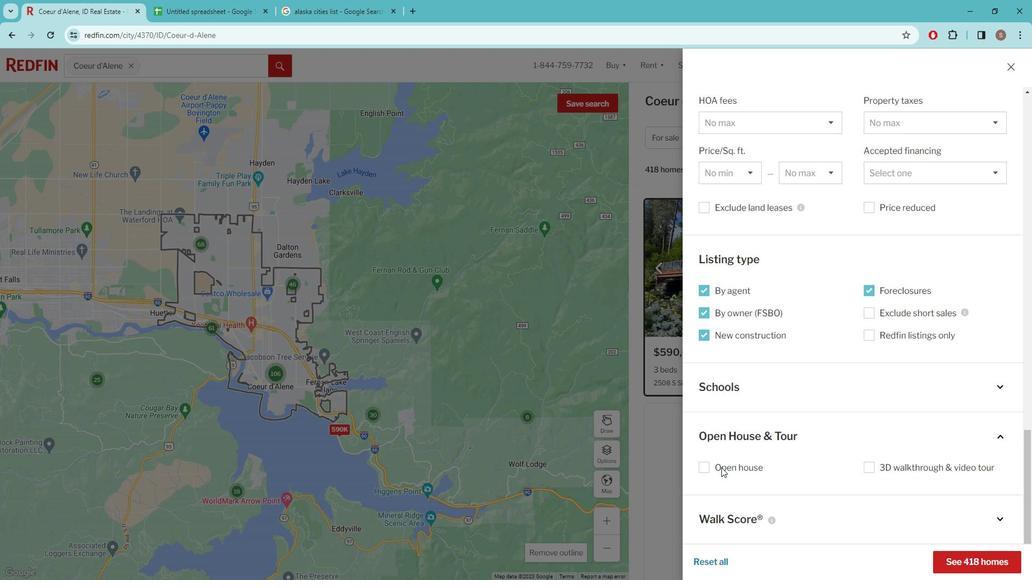 
Action: Mouse pressed left at (728, 457)
Screenshot: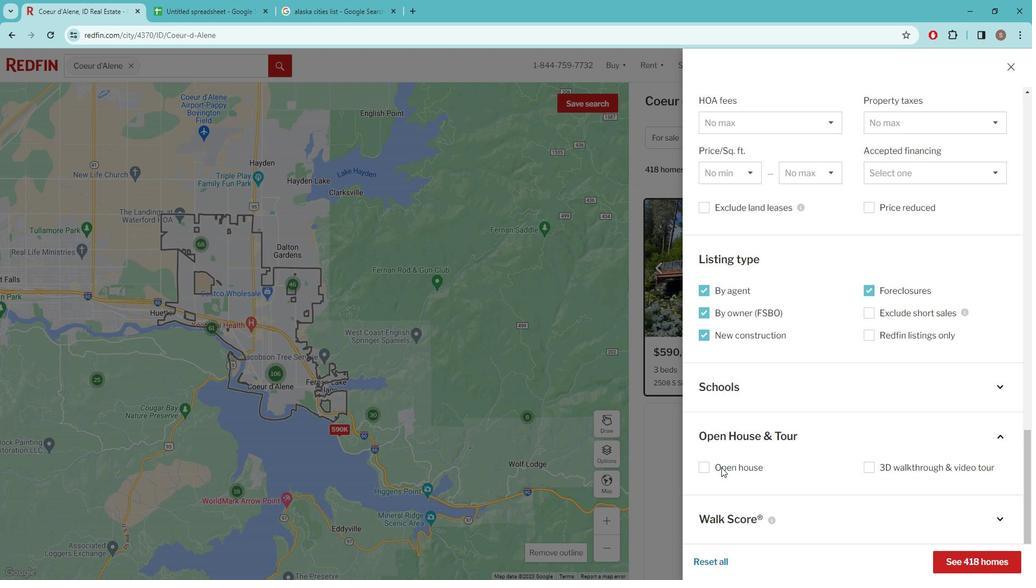 
Action: Mouse moved to (736, 499)
Screenshot: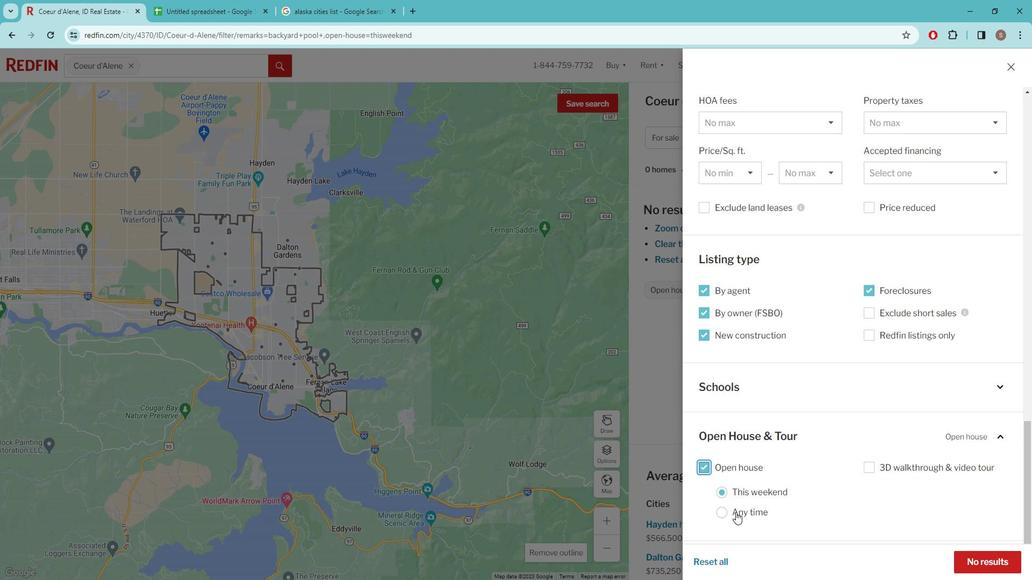 
Action: Mouse pressed left at (736, 499)
Screenshot: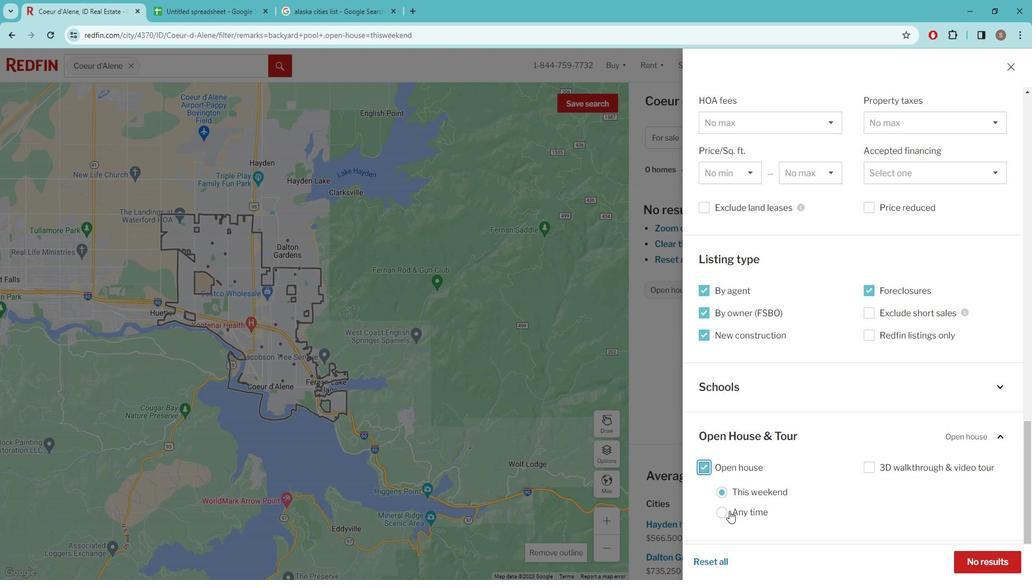 
Action: Mouse moved to (993, 544)
Screenshot: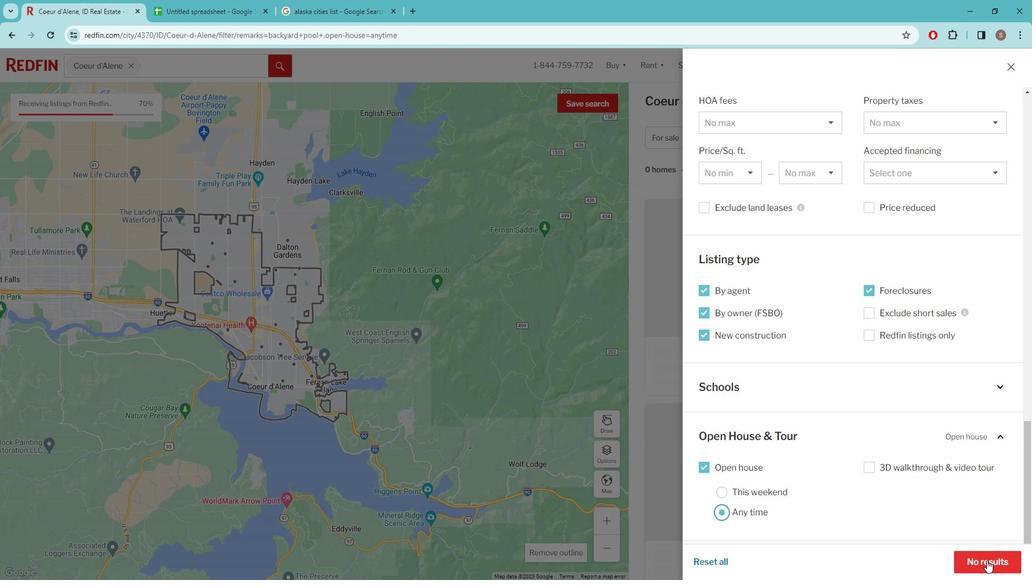 
Action: Mouse pressed left at (993, 544)
Screenshot: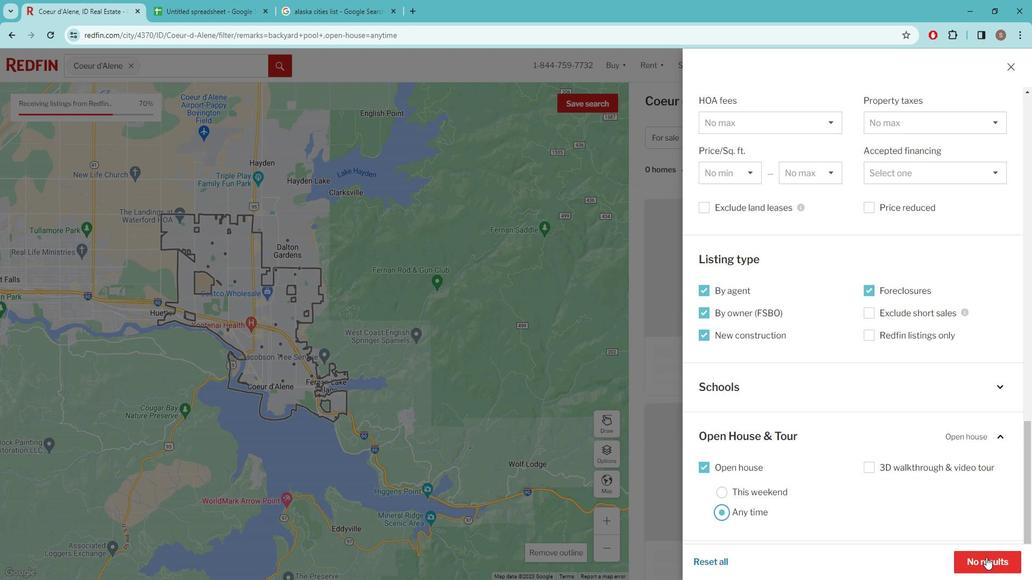 
Action: Mouse moved to (890, 390)
Screenshot: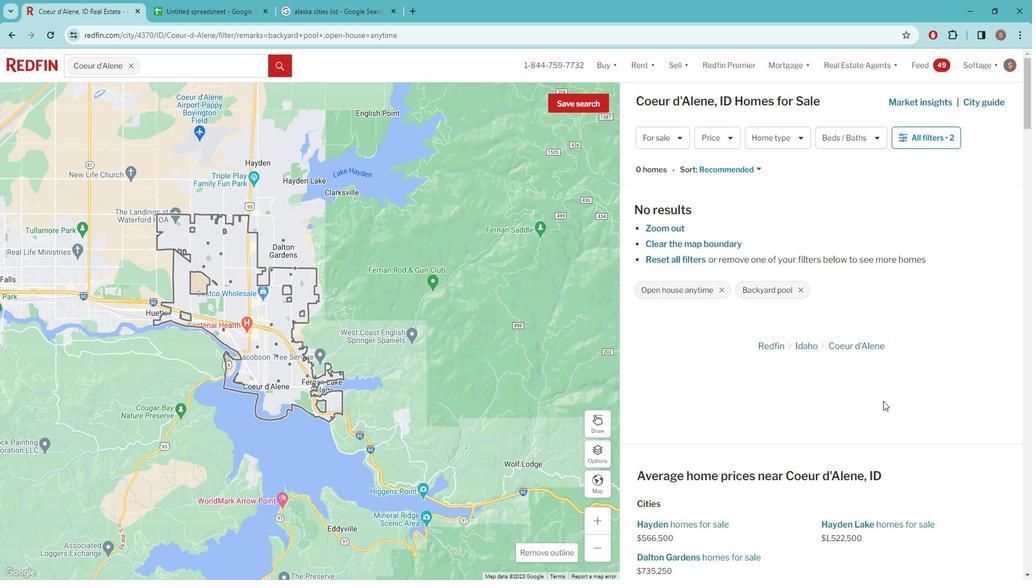
